 Task: Find a house in Arlington, United States, for one guest from August 15 to August 20, with a price range of ₹5000 to ₹10000, 1 bedroom, 1 bed, 1 bathroom, and self check-in option.
Action: Mouse moved to (499, 106)
Screenshot: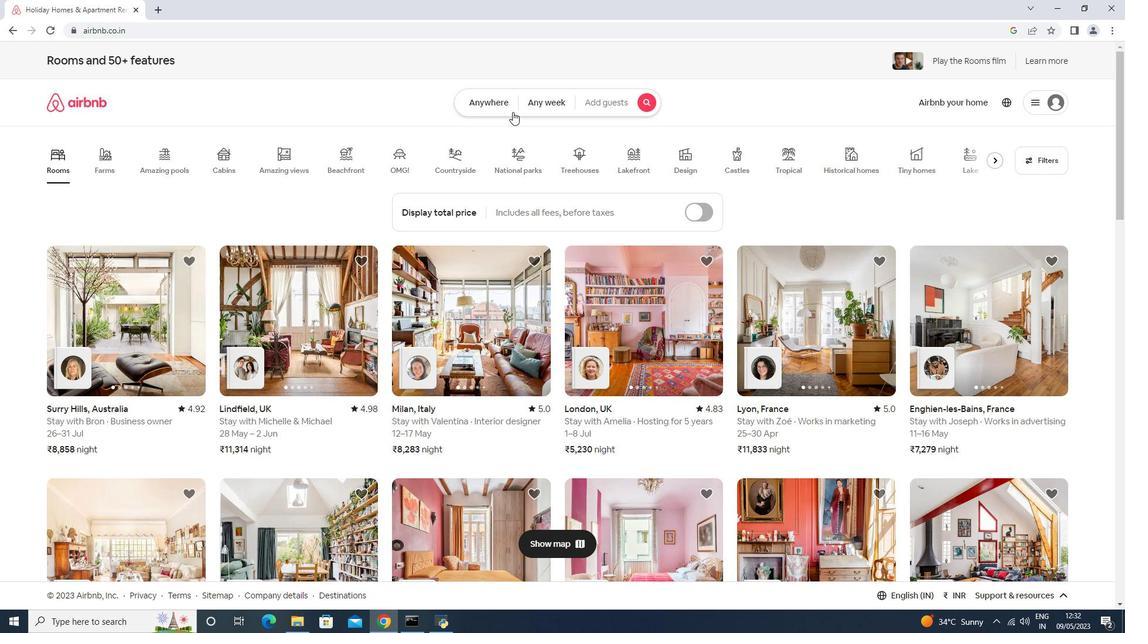 
Action: Mouse pressed left at (499, 106)
Screenshot: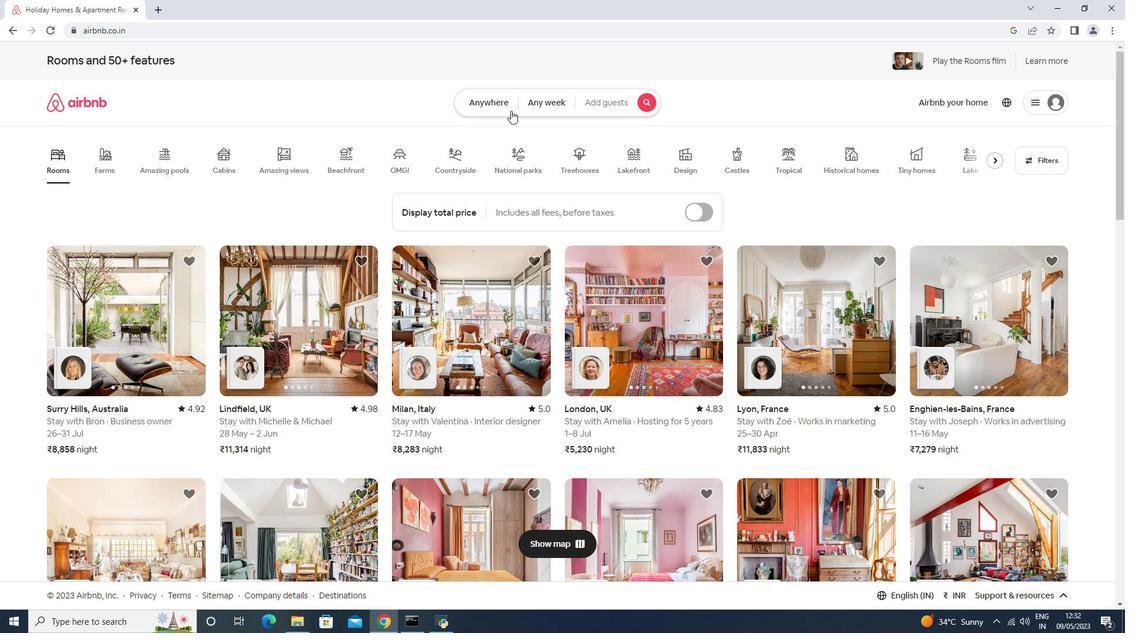 
Action: Mouse moved to (474, 153)
Screenshot: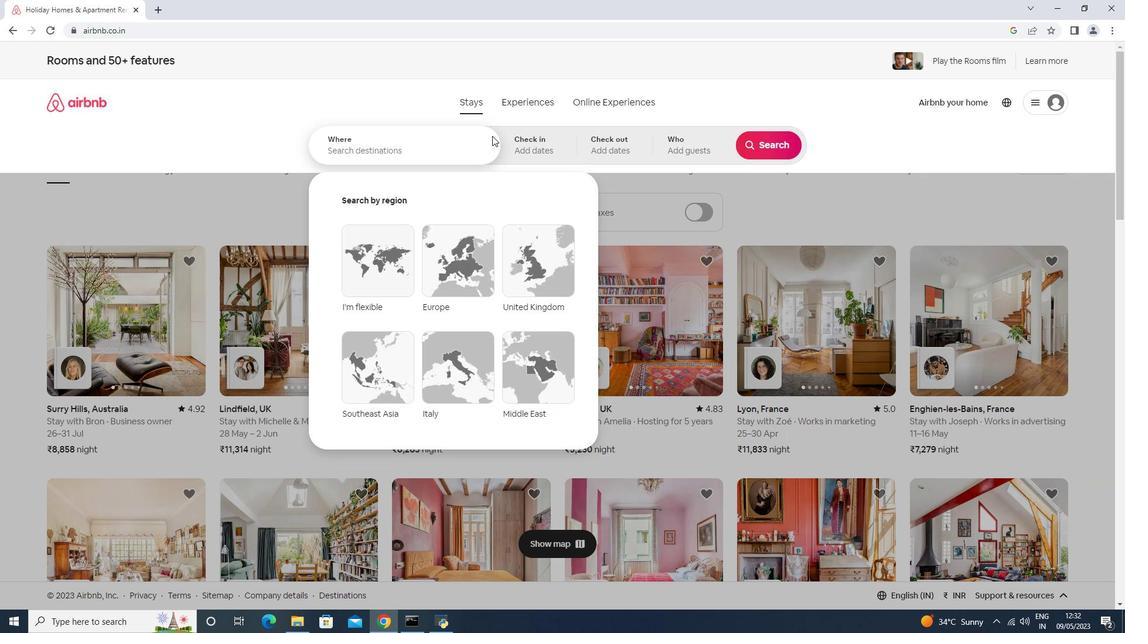 
Action: Mouse pressed left at (474, 153)
Screenshot: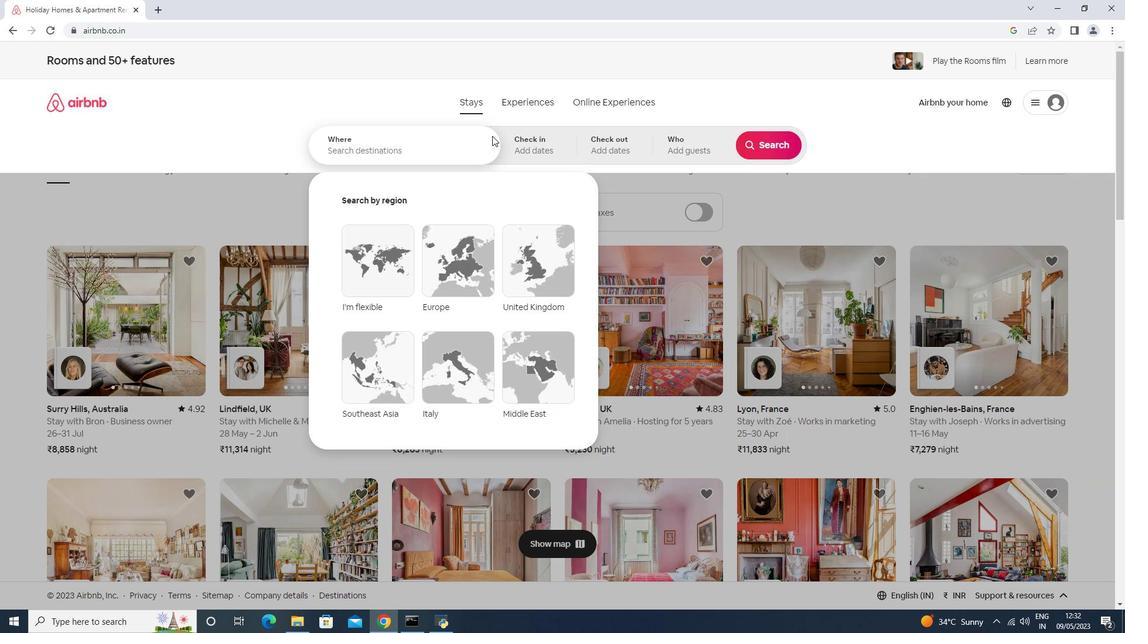 
Action: Mouse moved to (473, 153)
Screenshot: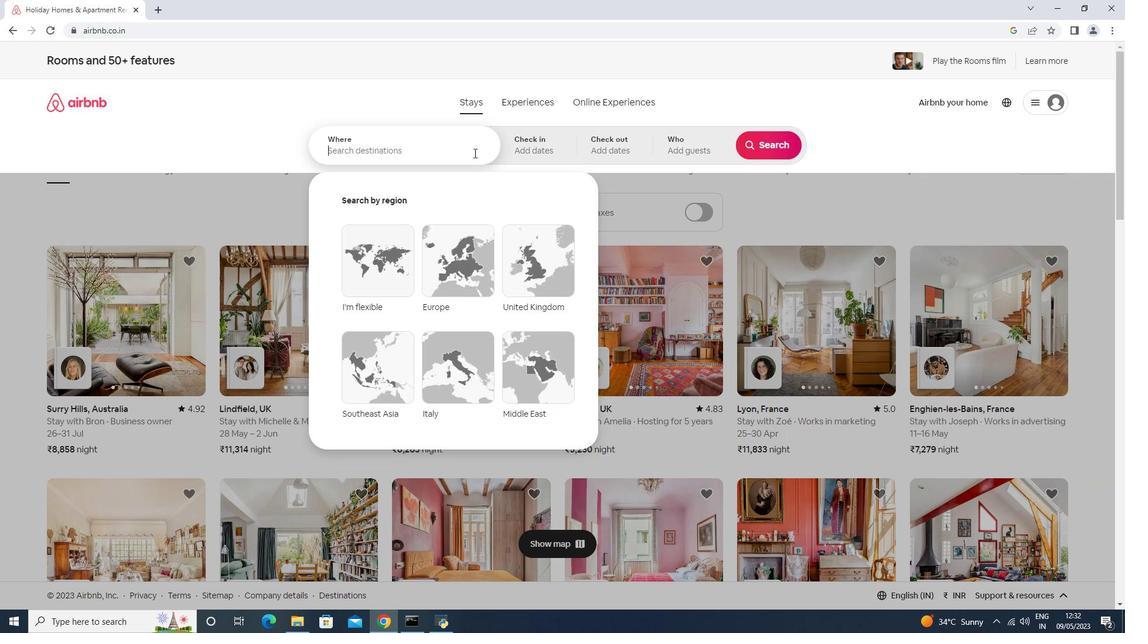 
Action: Key pressed <Key.shift>Arlington,<Key.space><Key.shift>United<Key.space><Key.shift>States<Key.enter>
Screenshot: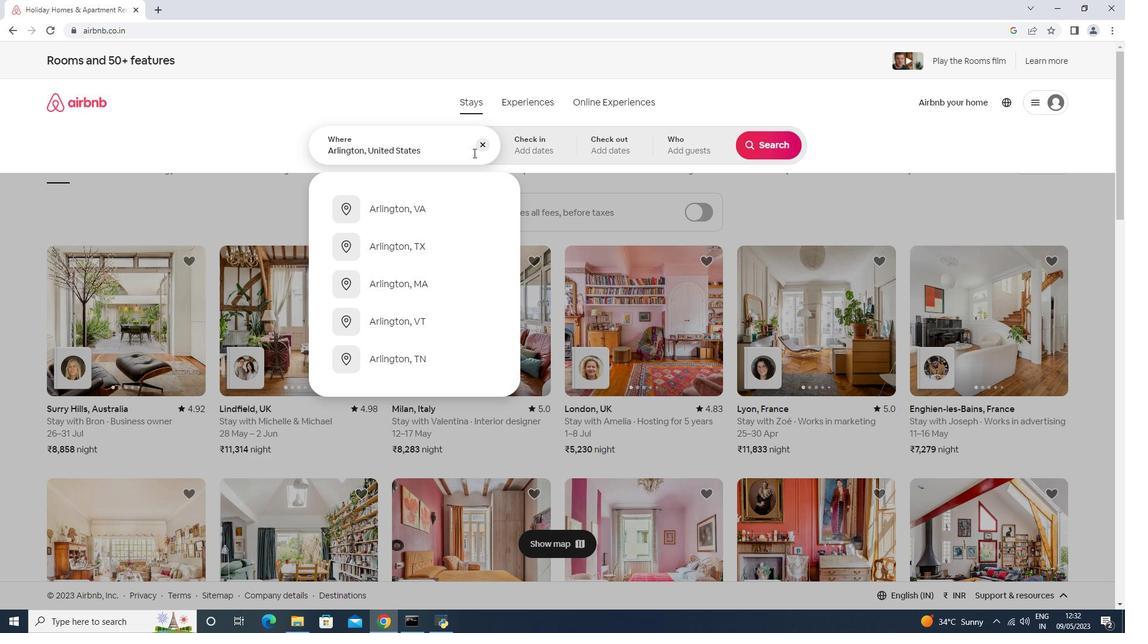 
Action: Mouse moved to (761, 240)
Screenshot: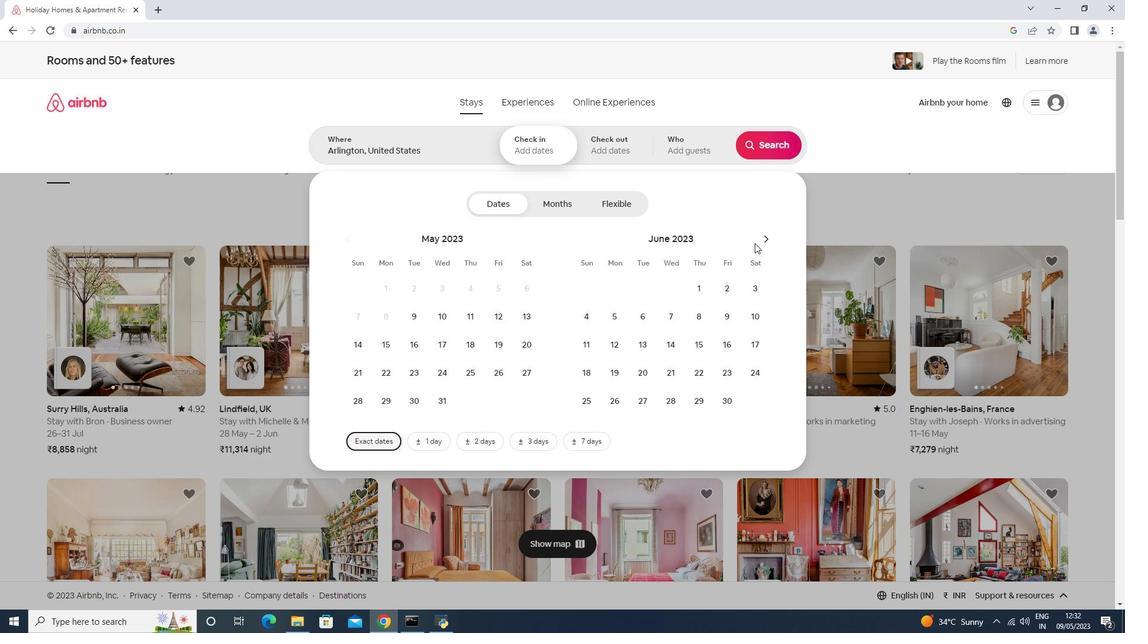 
Action: Mouse pressed left at (761, 240)
Screenshot: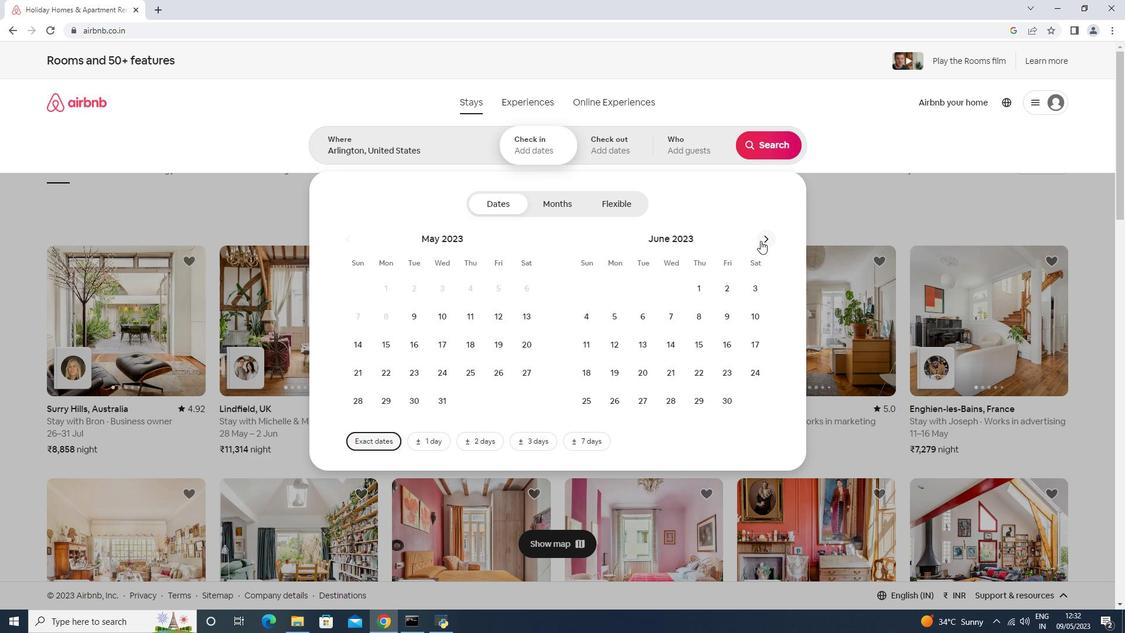 
Action: Mouse pressed left at (761, 240)
Screenshot: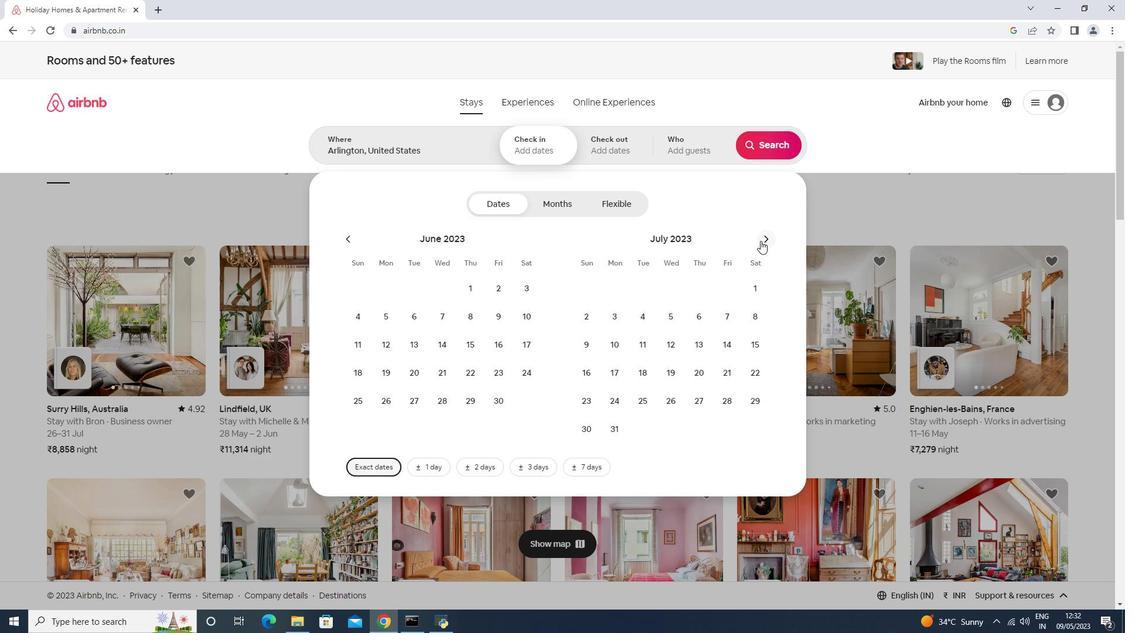 
Action: Mouse moved to (649, 347)
Screenshot: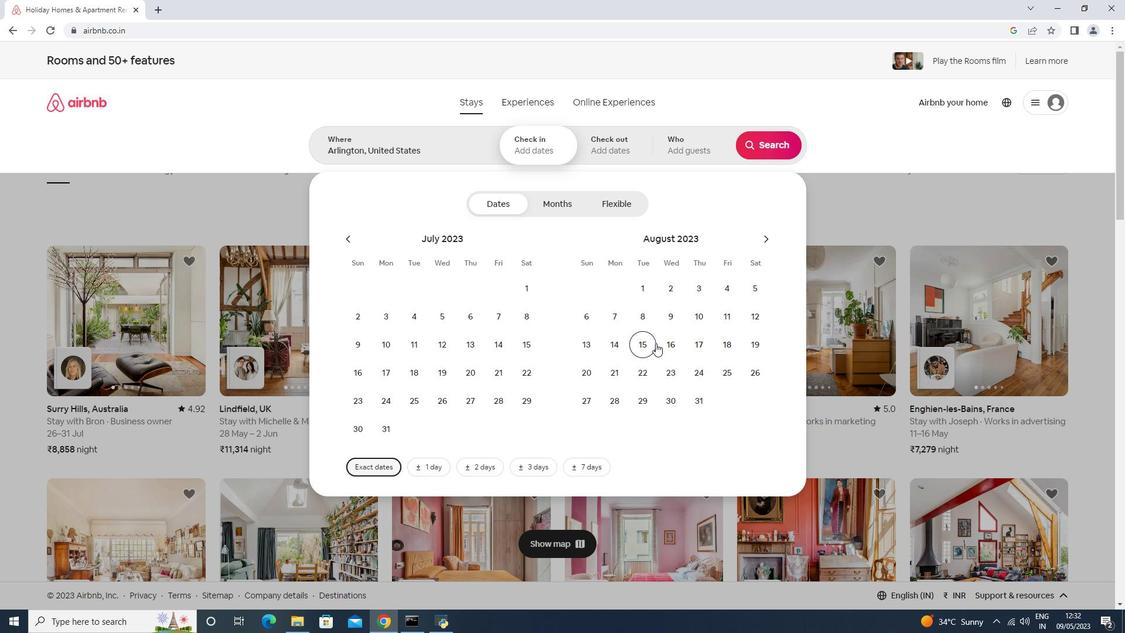
Action: Mouse pressed left at (649, 347)
Screenshot: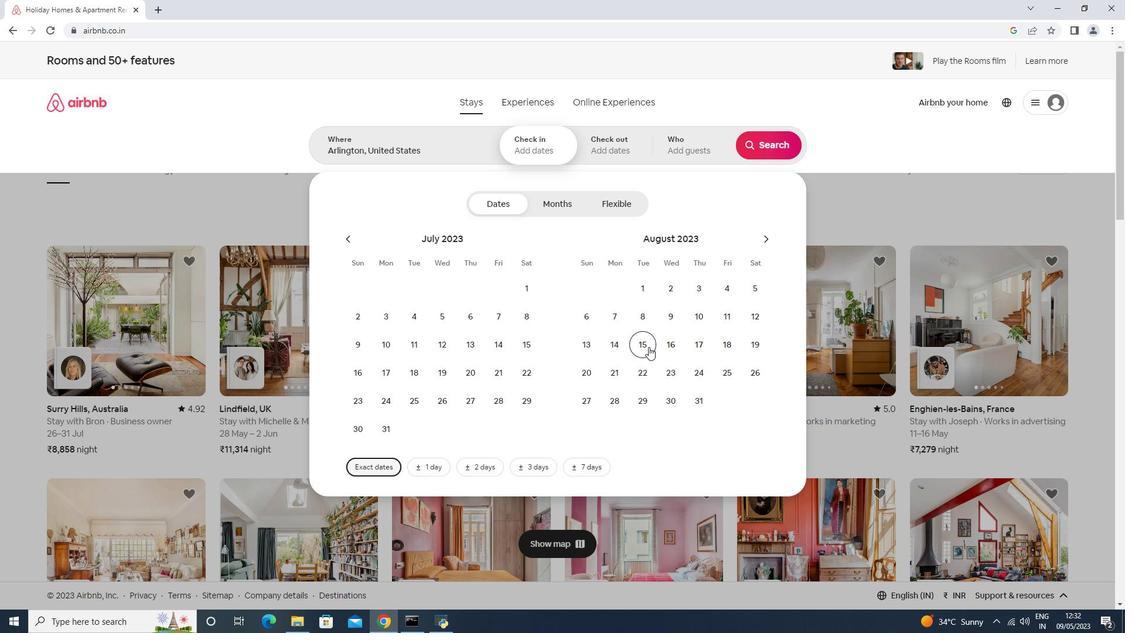 
Action: Mouse moved to (589, 370)
Screenshot: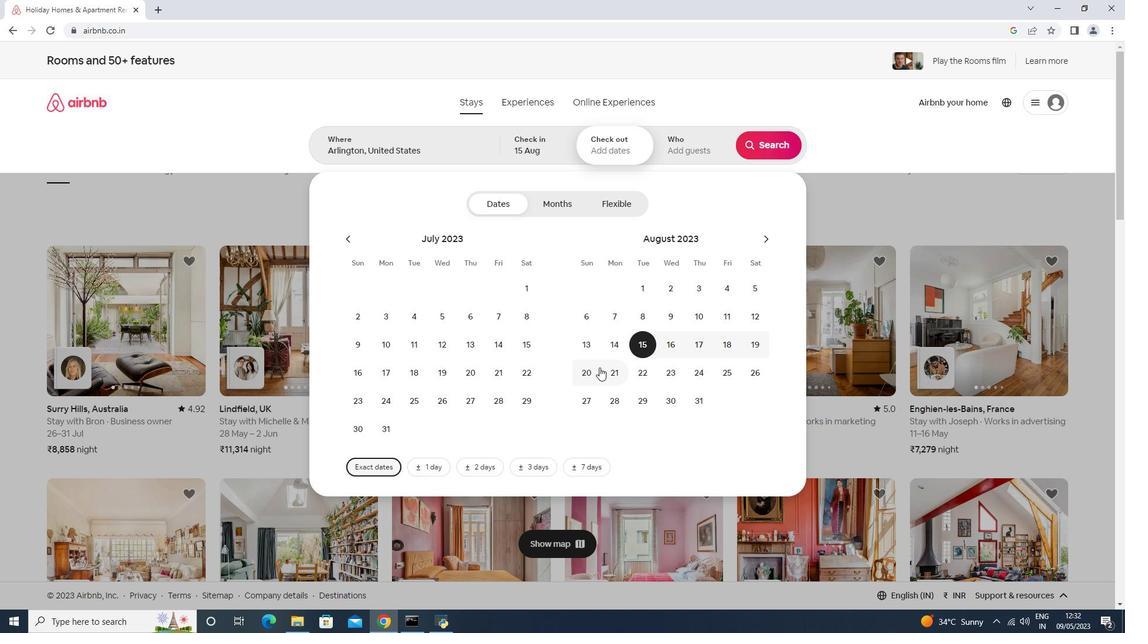 
Action: Mouse pressed left at (589, 370)
Screenshot: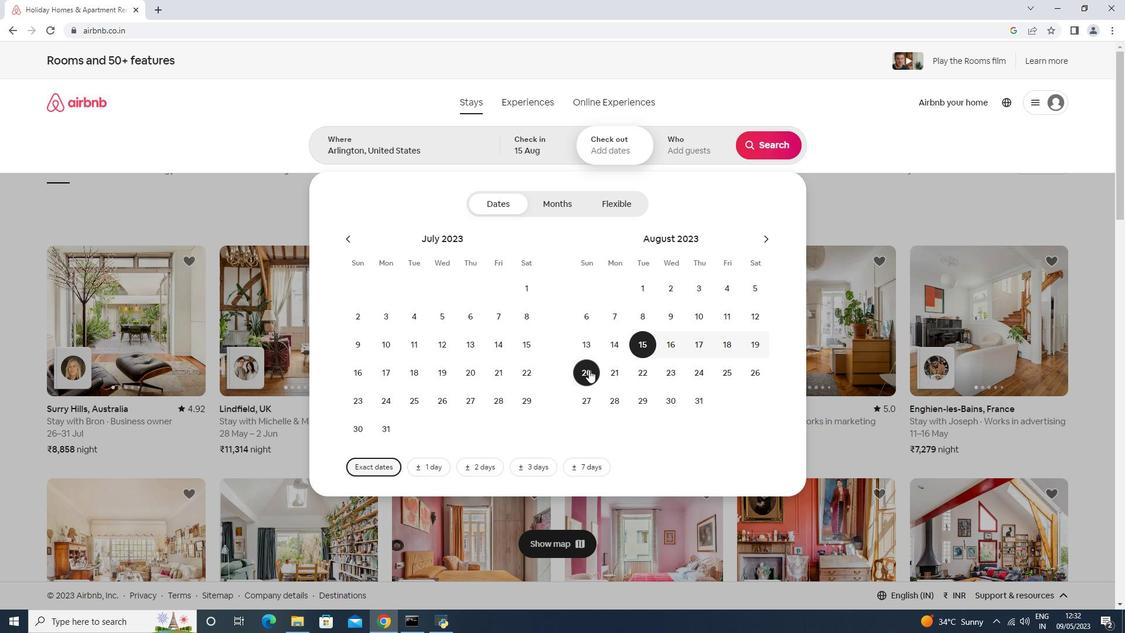 
Action: Mouse moved to (683, 135)
Screenshot: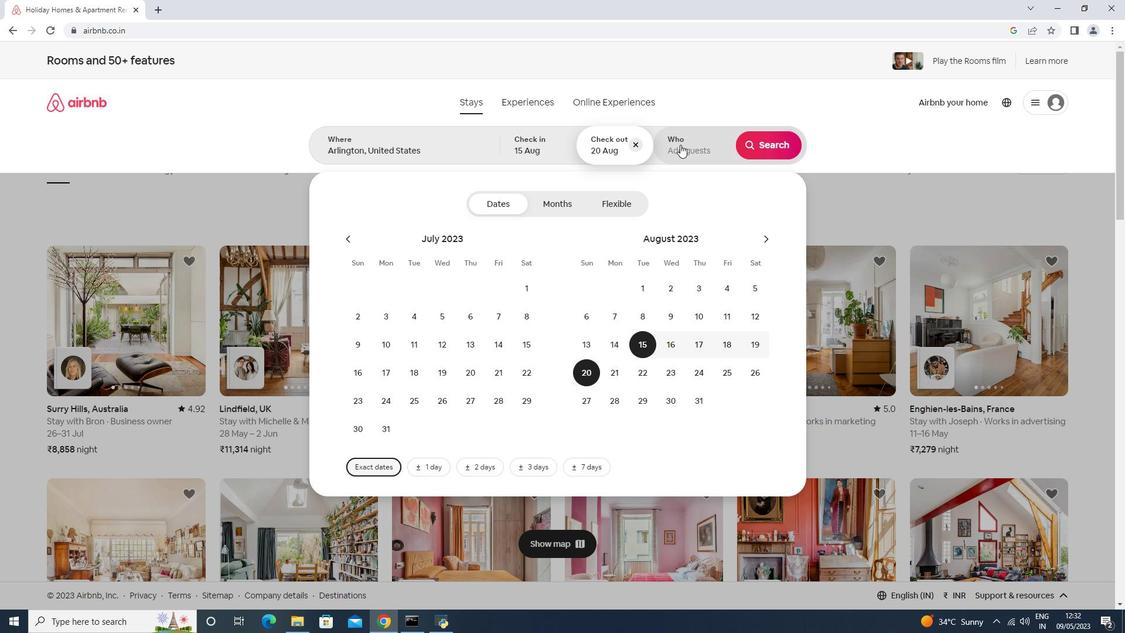 
Action: Mouse pressed left at (683, 135)
Screenshot: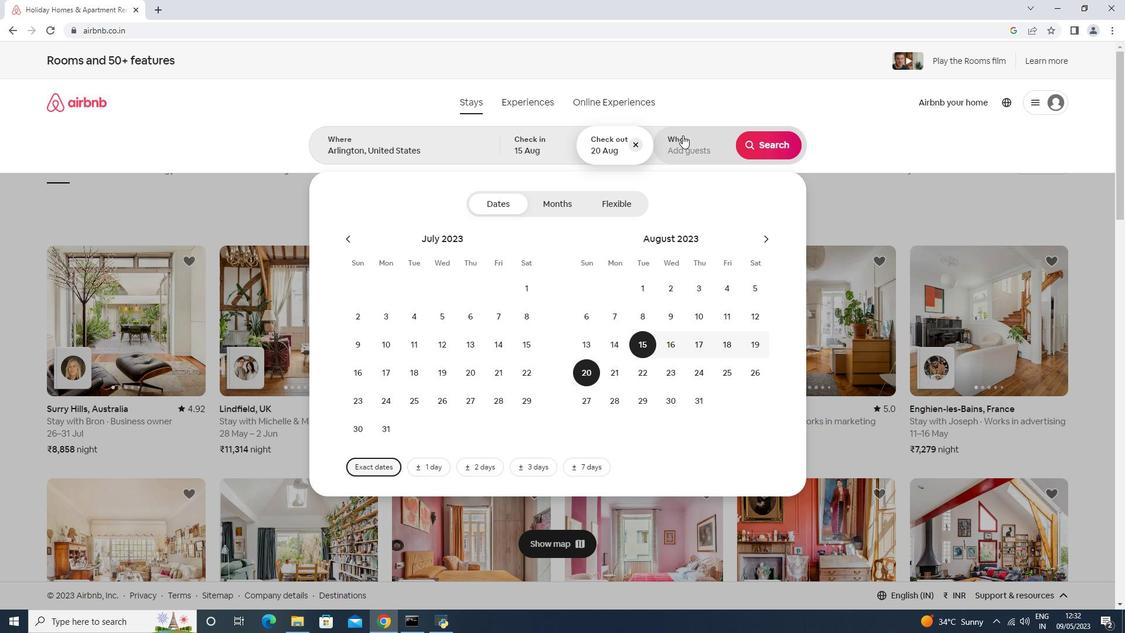 
Action: Mouse moved to (779, 209)
Screenshot: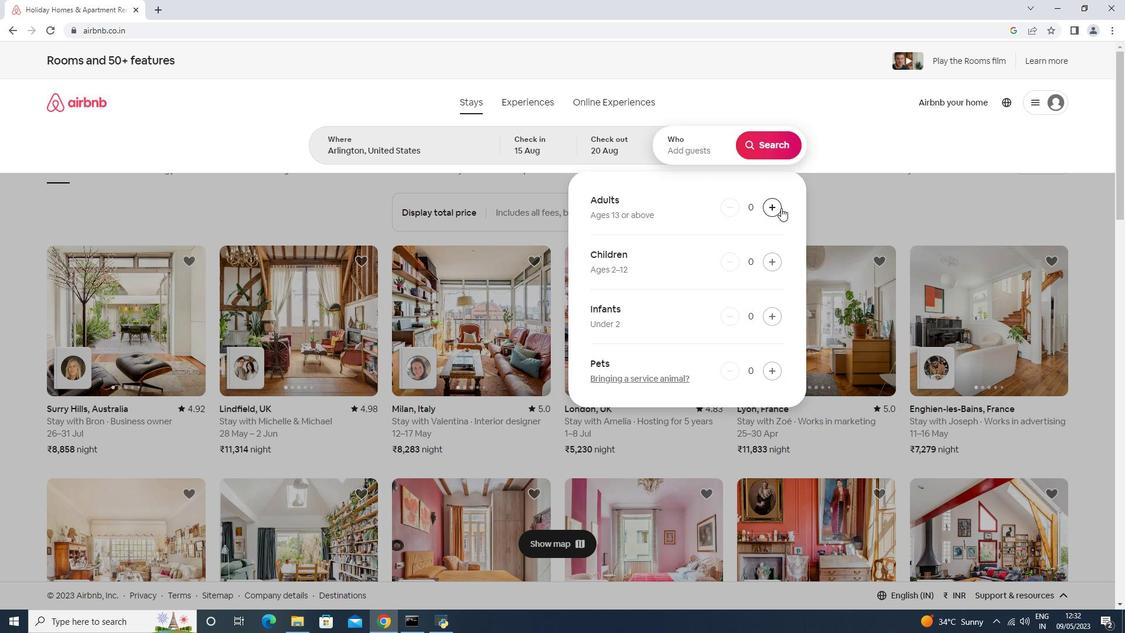 
Action: Mouse pressed left at (779, 209)
Screenshot: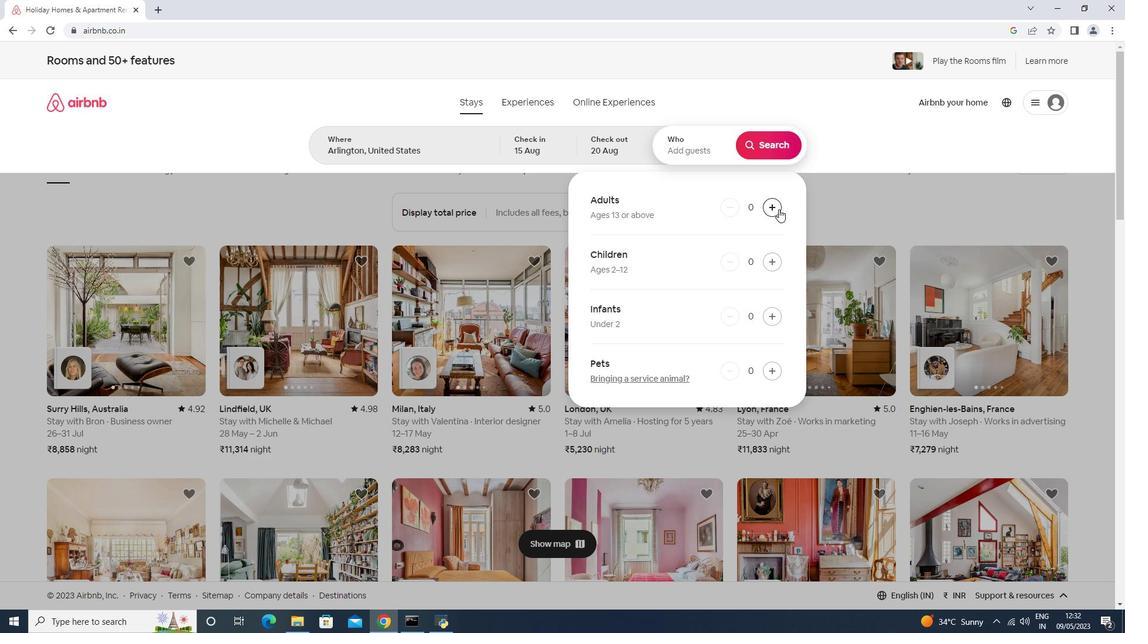 
Action: Mouse moved to (776, 153)
Screenshot: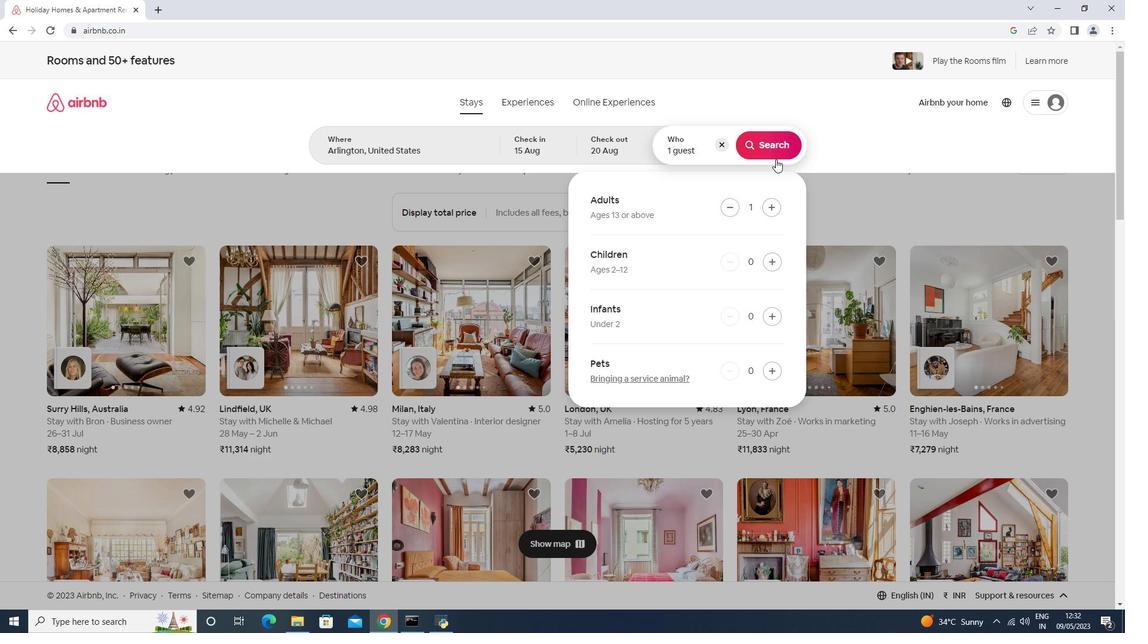 
Action: Mouse pressed left at (776, 153)
Screenshot: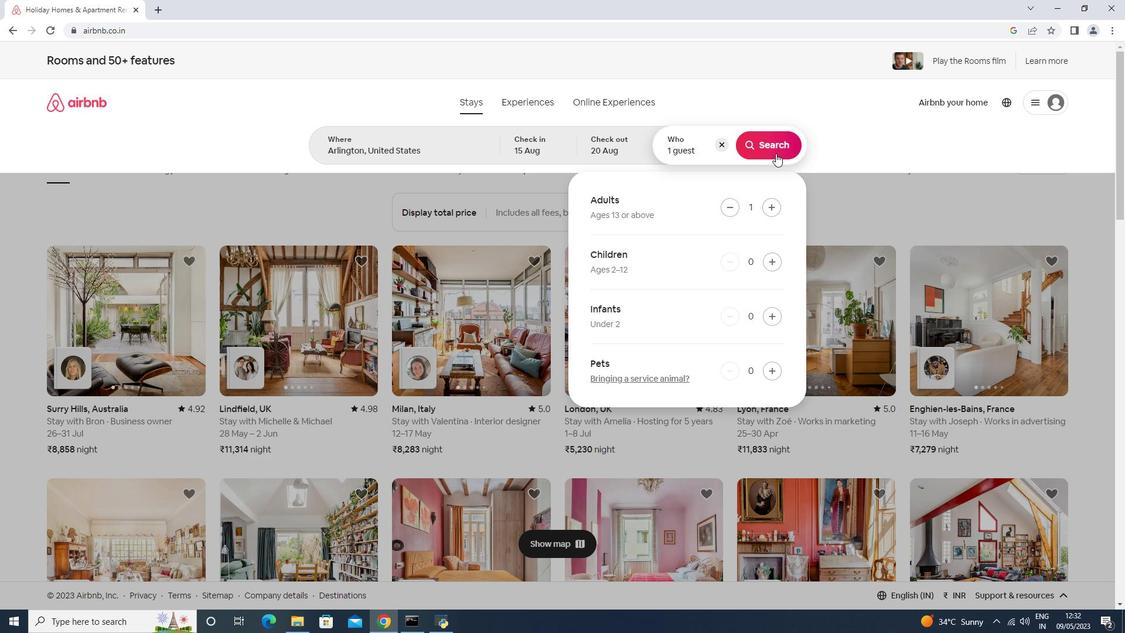 
Action: Mouse moved to (1084, 109)
Screenshot: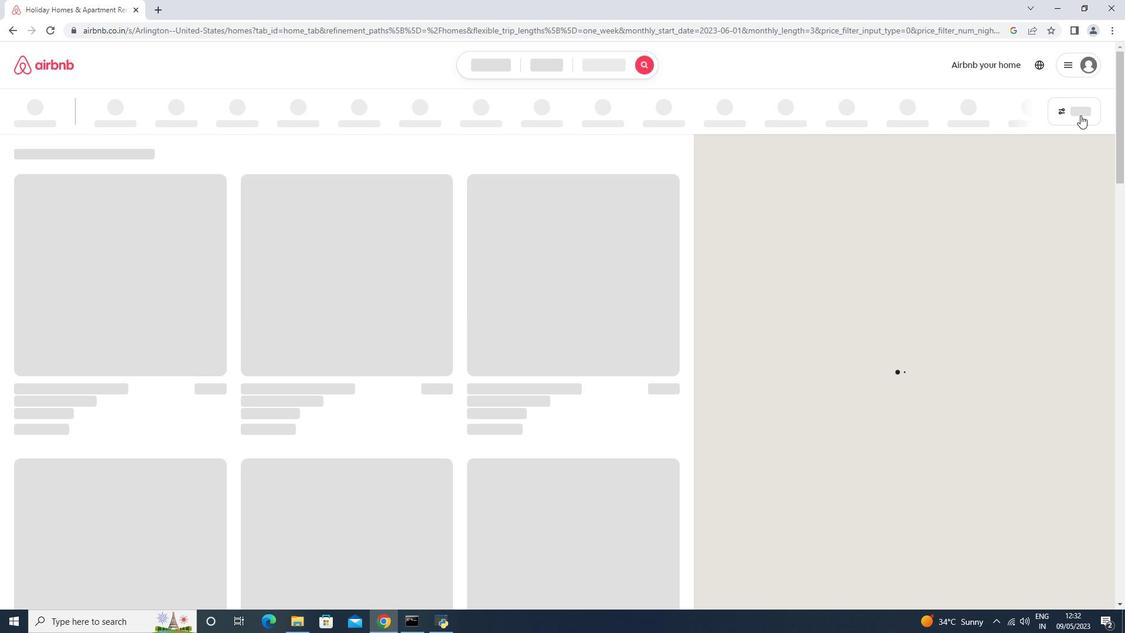 
Action: Mouse pressed left at (1084, 109)
Screenshot: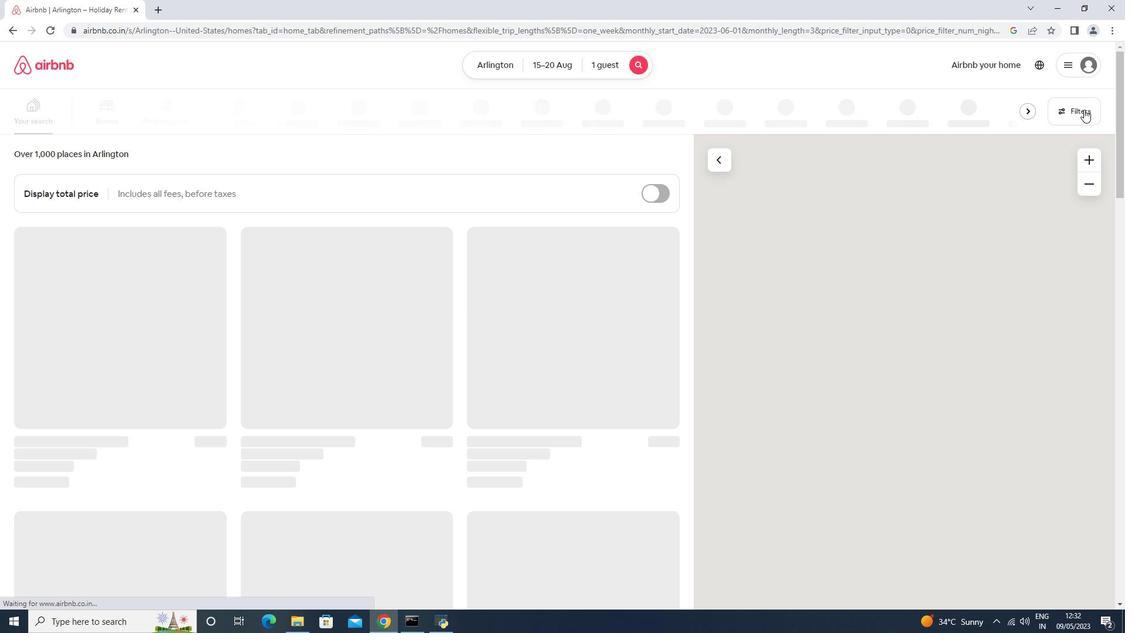 
Action: Mouse moved to (477, 391)
Screenshot: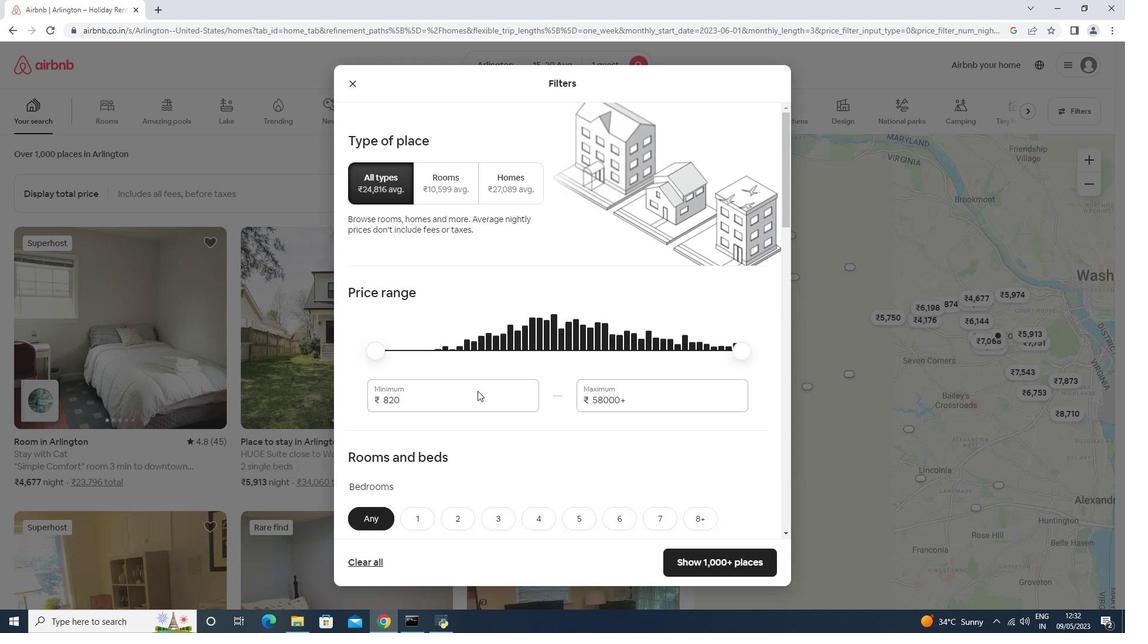 
Action: Mouse pressed left at (477, 391)
Screenshot: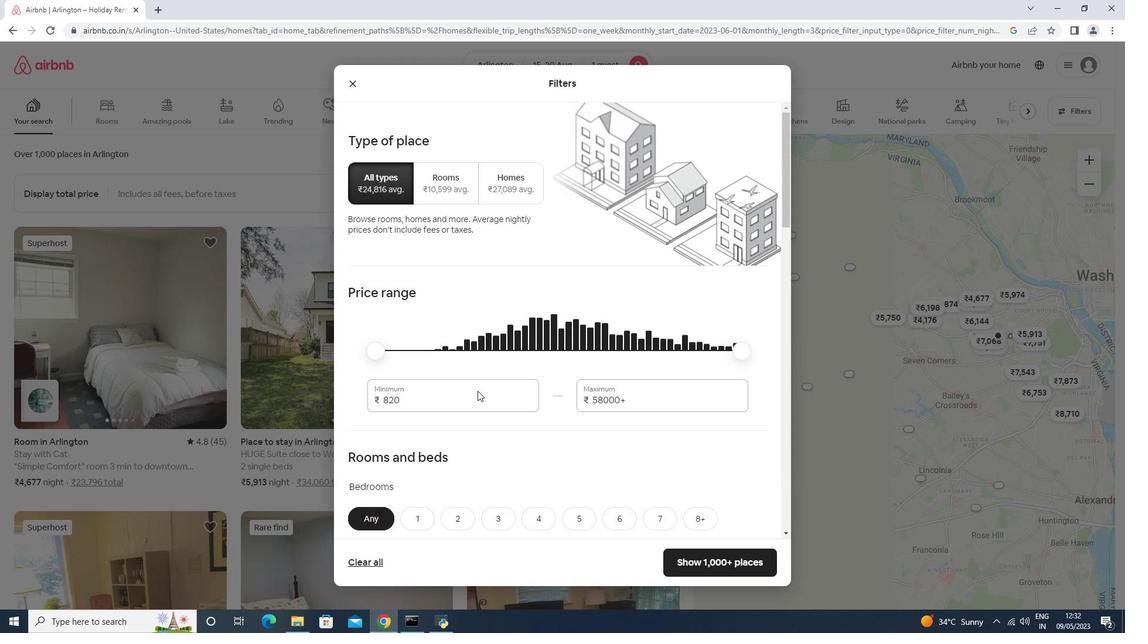 
Action: Mouse moved to (470, 388)
Screenshot: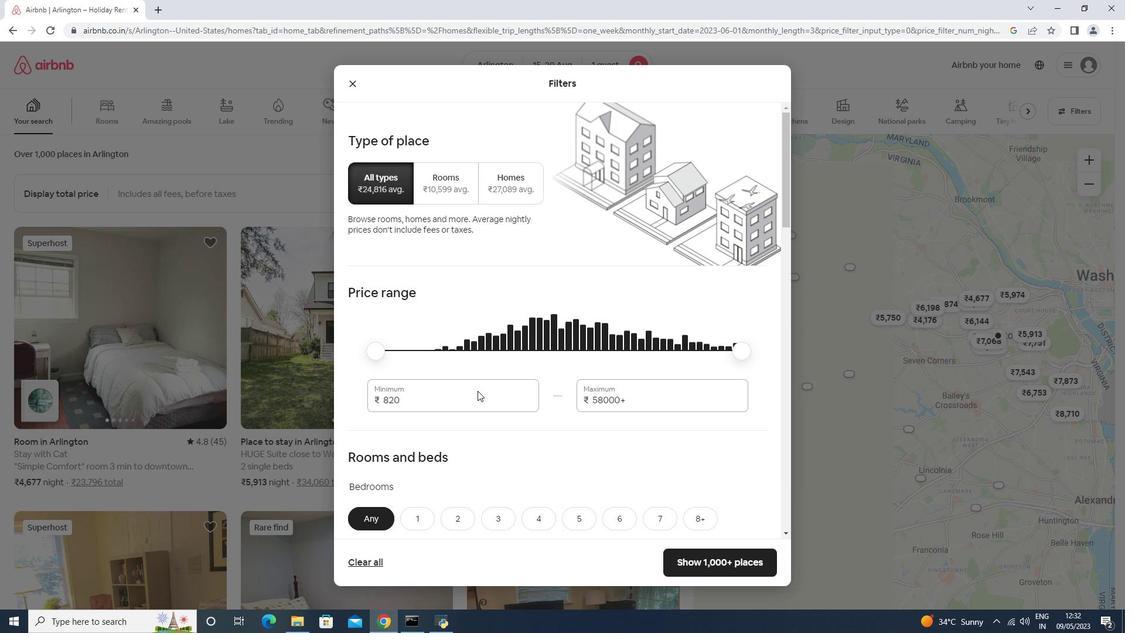 
Action: Key pressed <Key.backspace><Key.backspace><Key.backspace><Key.backspace>500<Key.tab>10000
Screenshot: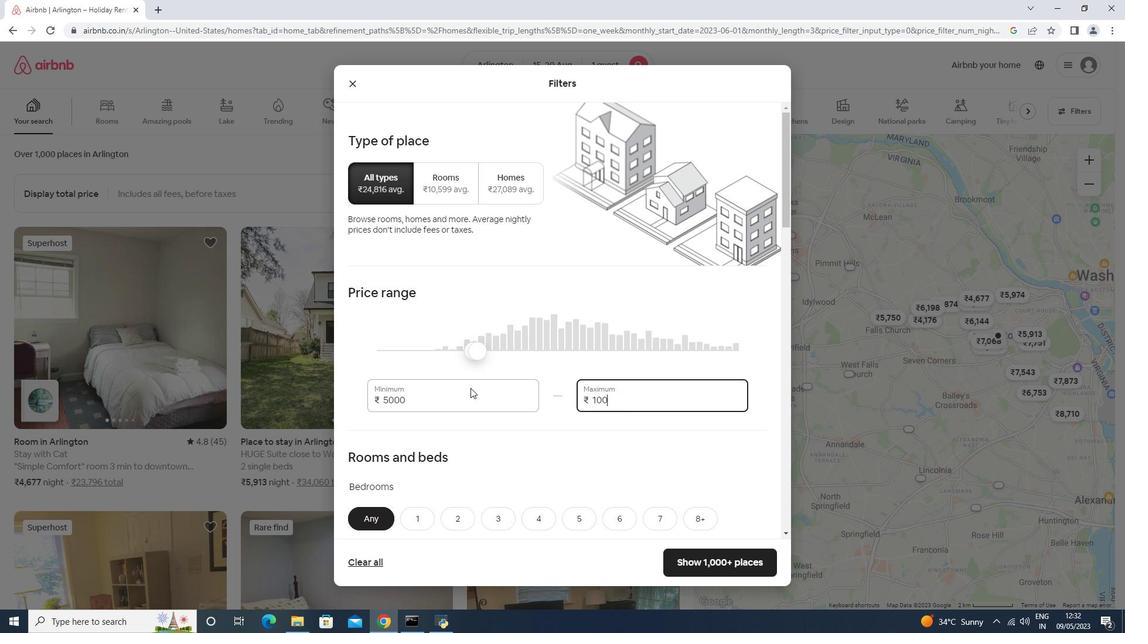 
Action: Mouse moved to (510, 398)
Screenshot: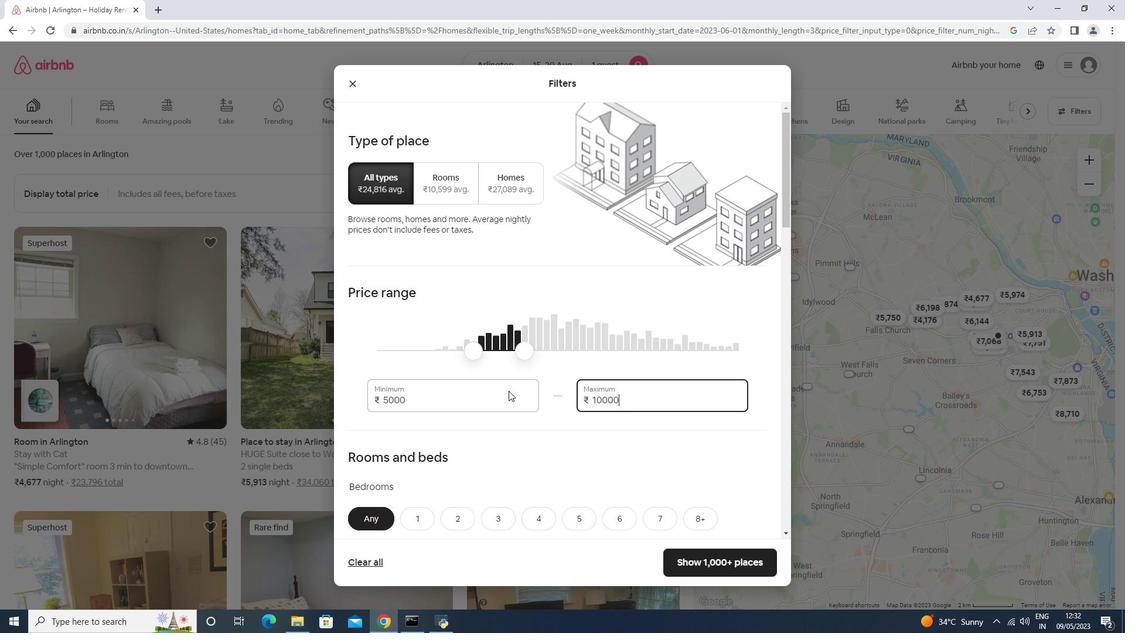 
Action: Mouse scrolled (509, 396) with delta (0, 0)
Screenshot: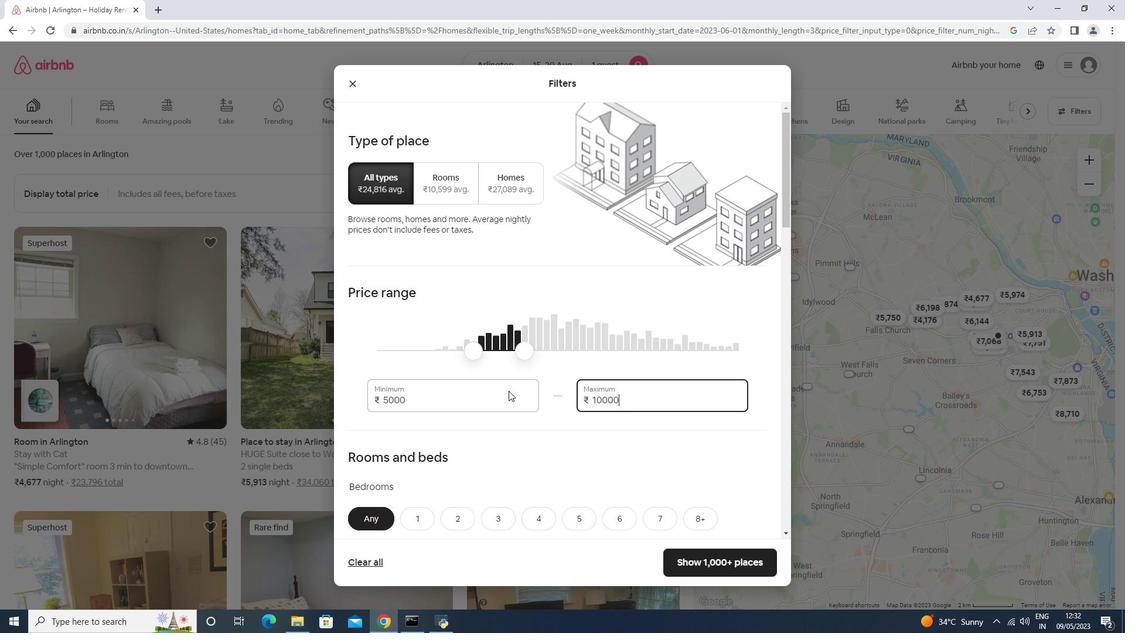 
Action: Mouse moved to (510, 398)
Screenshot: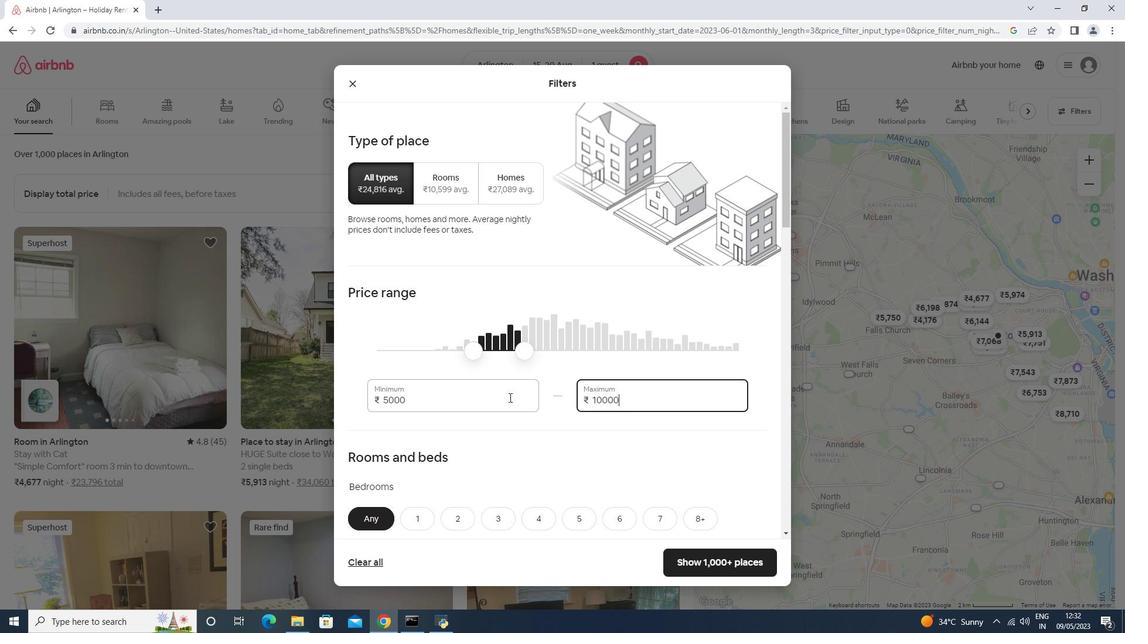 
Action: Mouse scrolled (510, 397) with delta (0, 0)
Screenshot: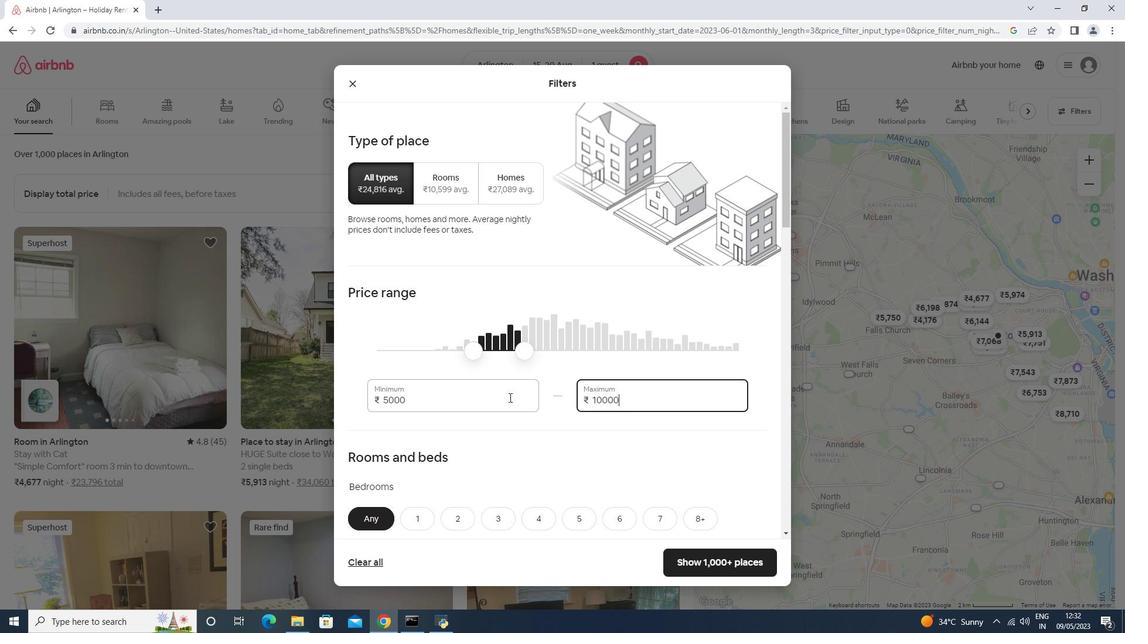 
Action: Mouse moved to (510, 399)
Screenshot: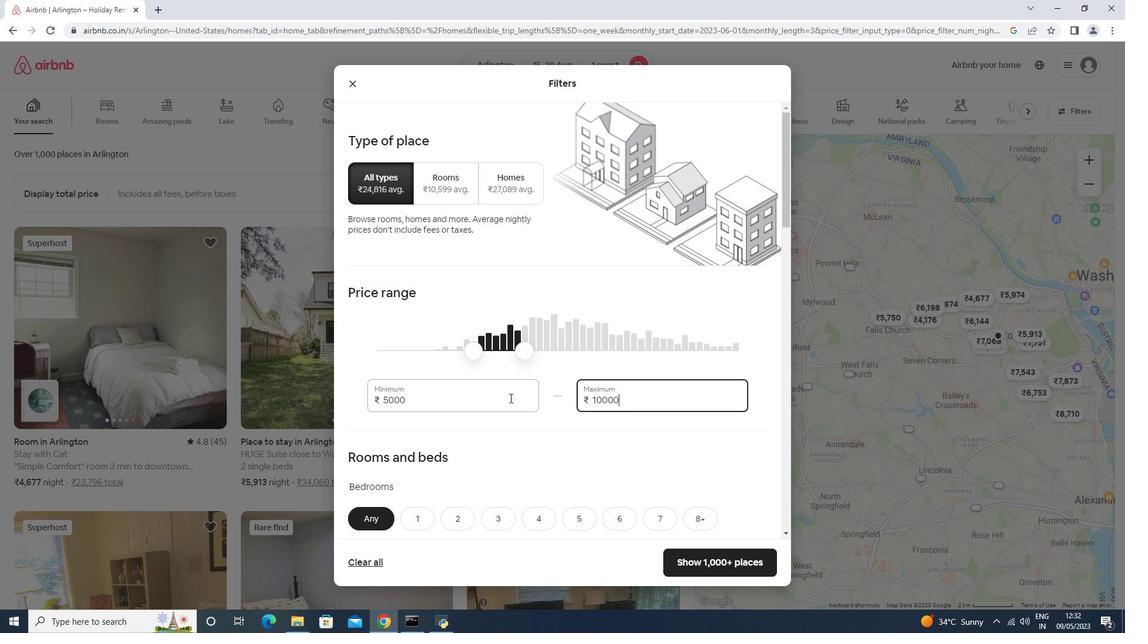 
Action: Mouse scrolled (510, 398) with delta (0, 0)
Screenshot: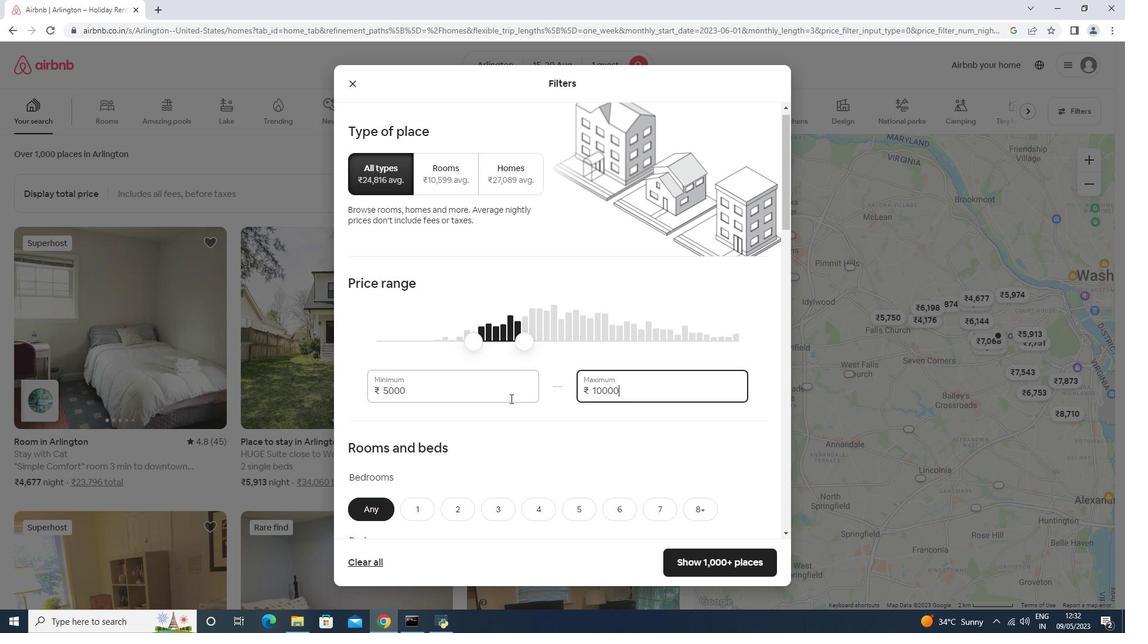 
Action: Mouse moved to (414, 345)
Screenshot: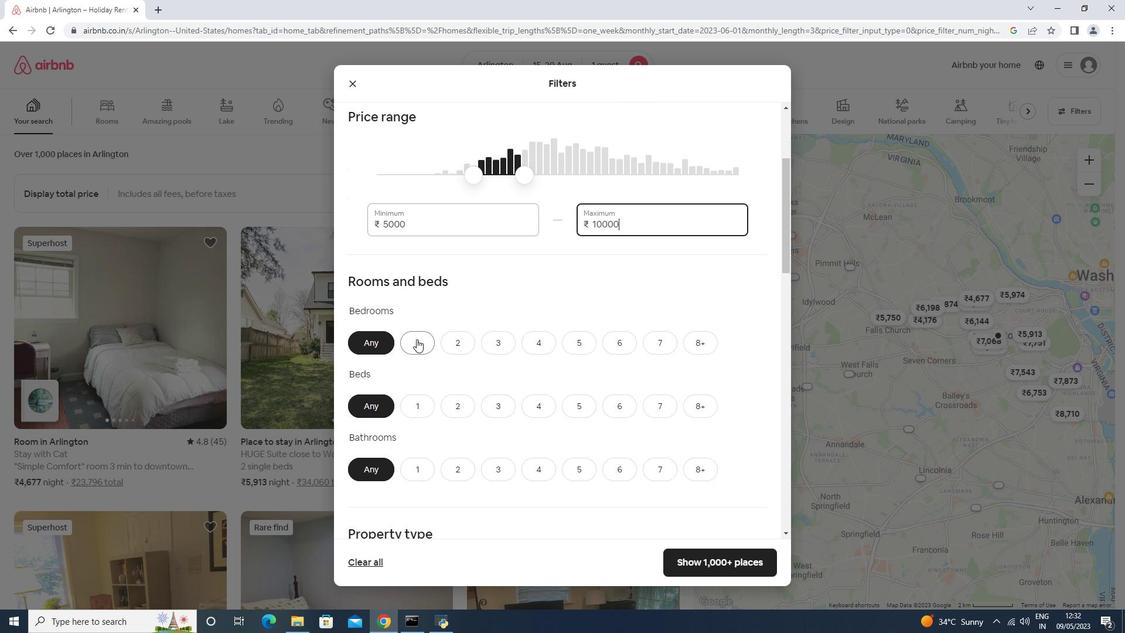 
Action: Mouse pressed left at (414, 345)
Screenshot: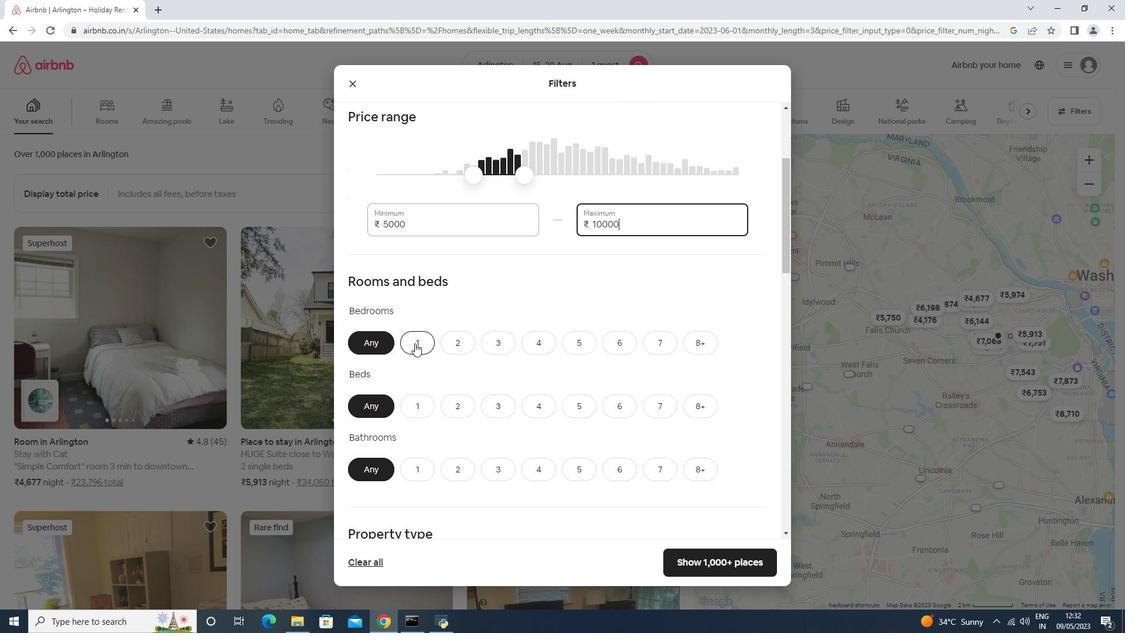 
Action: Mouse moved to (428, 406)
Screenshot: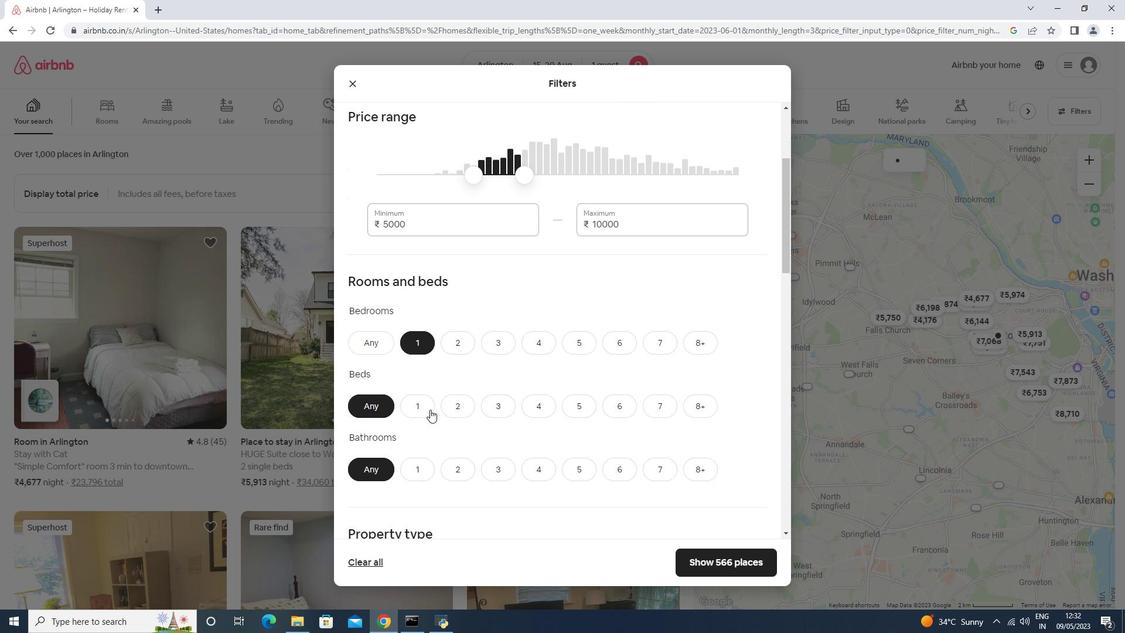 
Action: Mouse pressed left at (428, 406)
Screenshot: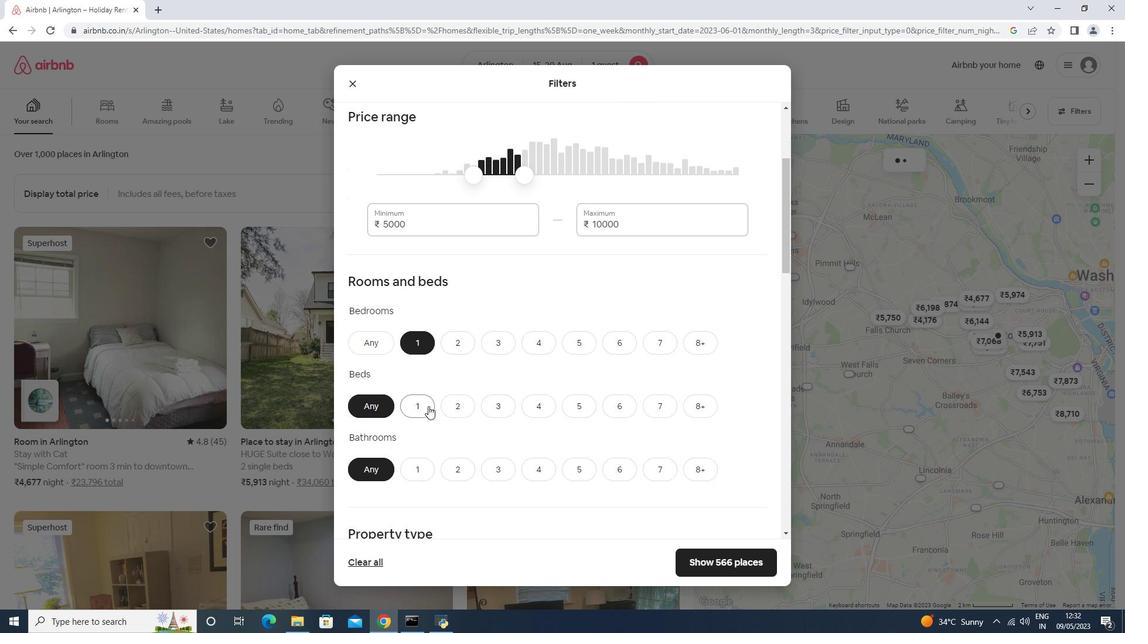 
Action: Mouse moved to (428, 405)
Screenshot: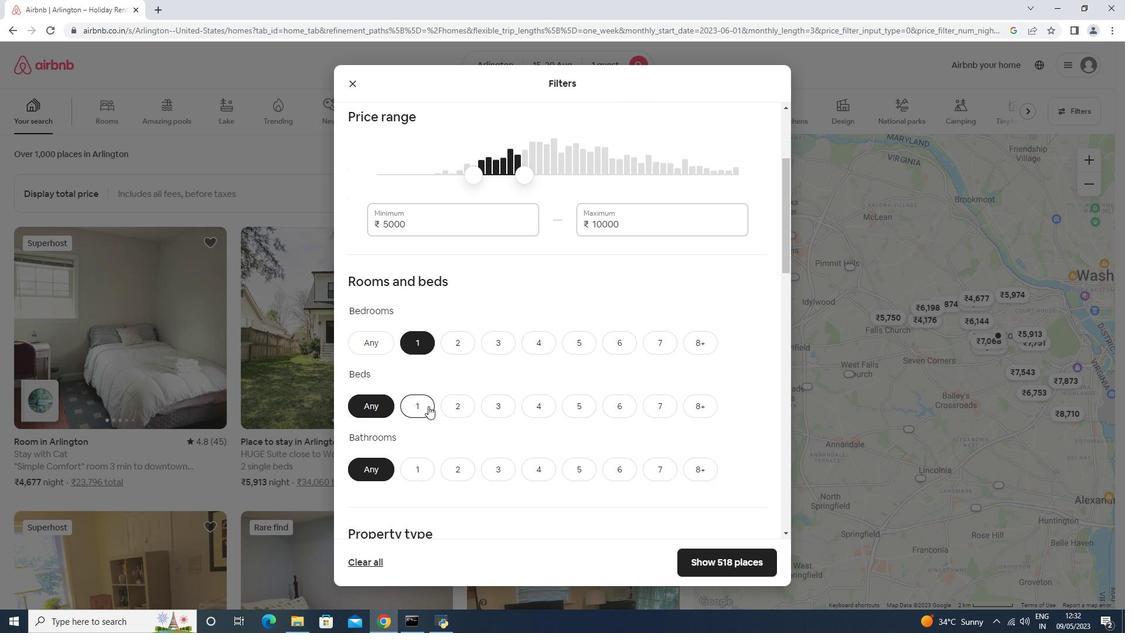 
Action: Mouse scrolled (428, 405) with delta (0, 0)
Screenshot: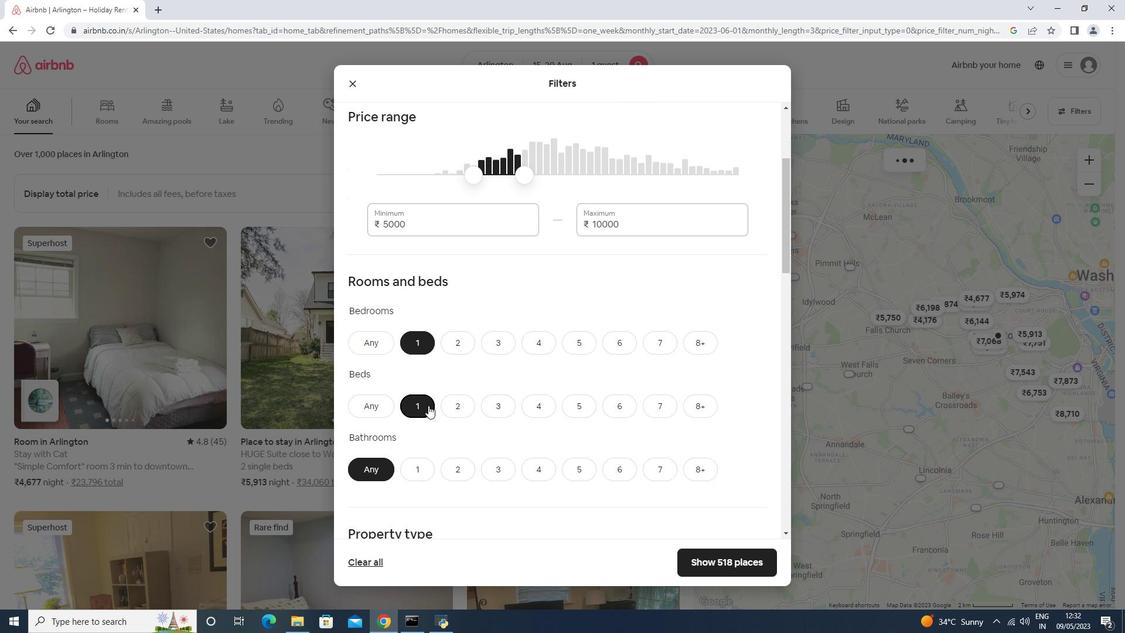 
Action: Mouse scrolled (428, 405) with delta (0, 0)
Screenshot: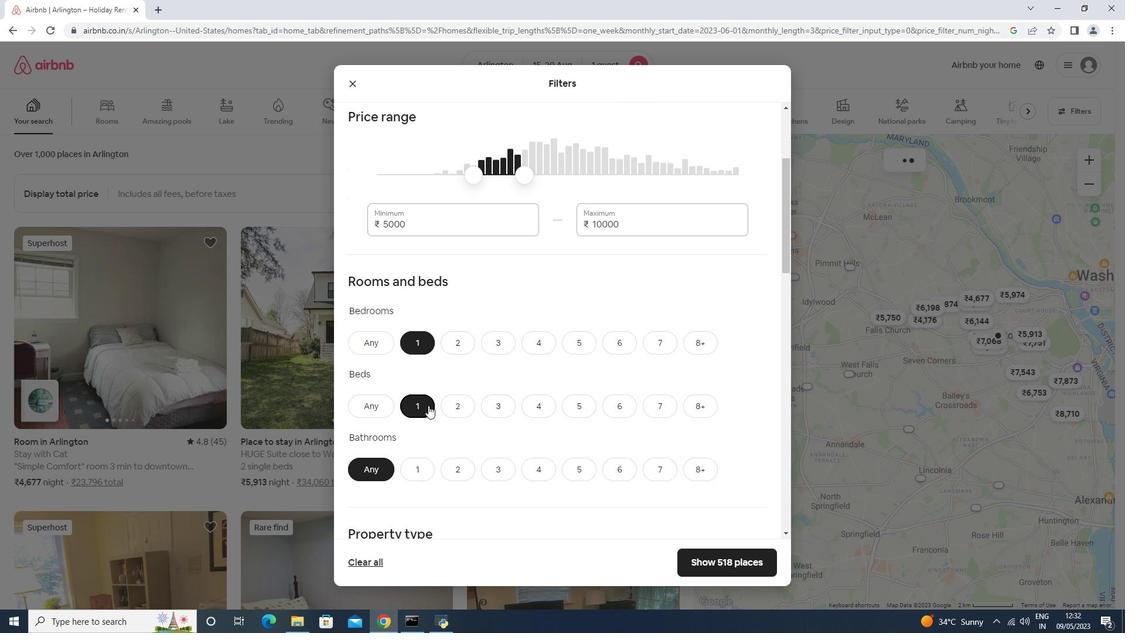 
Action: Mouse moved to (423, 358)
Screenshot: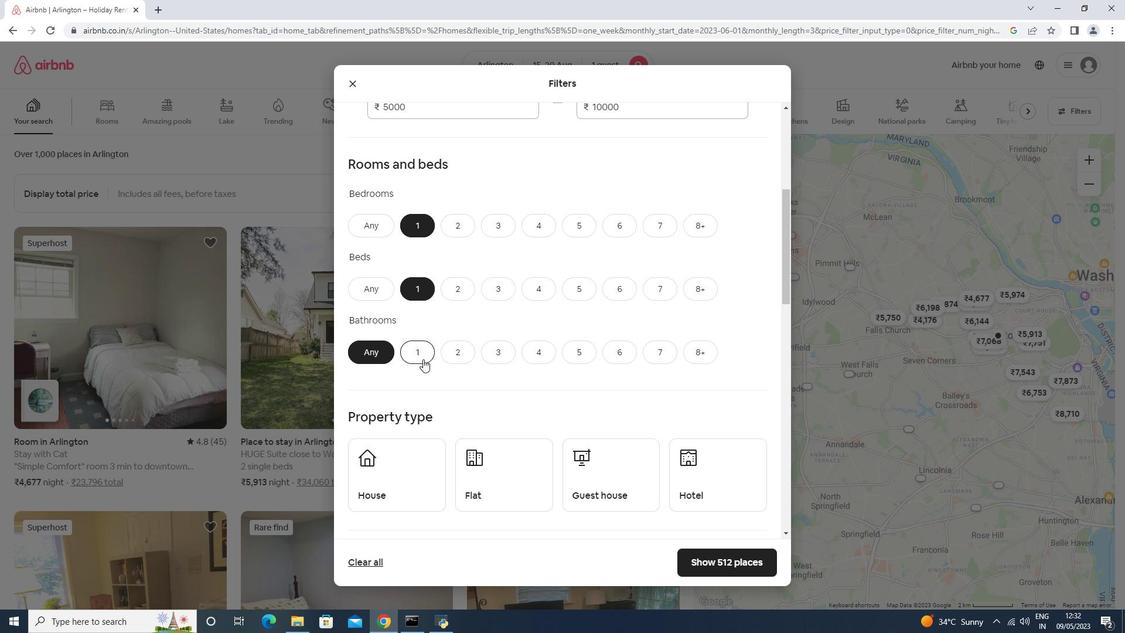 
Action: Mouse pressed left at (423, 358)
Screenshot: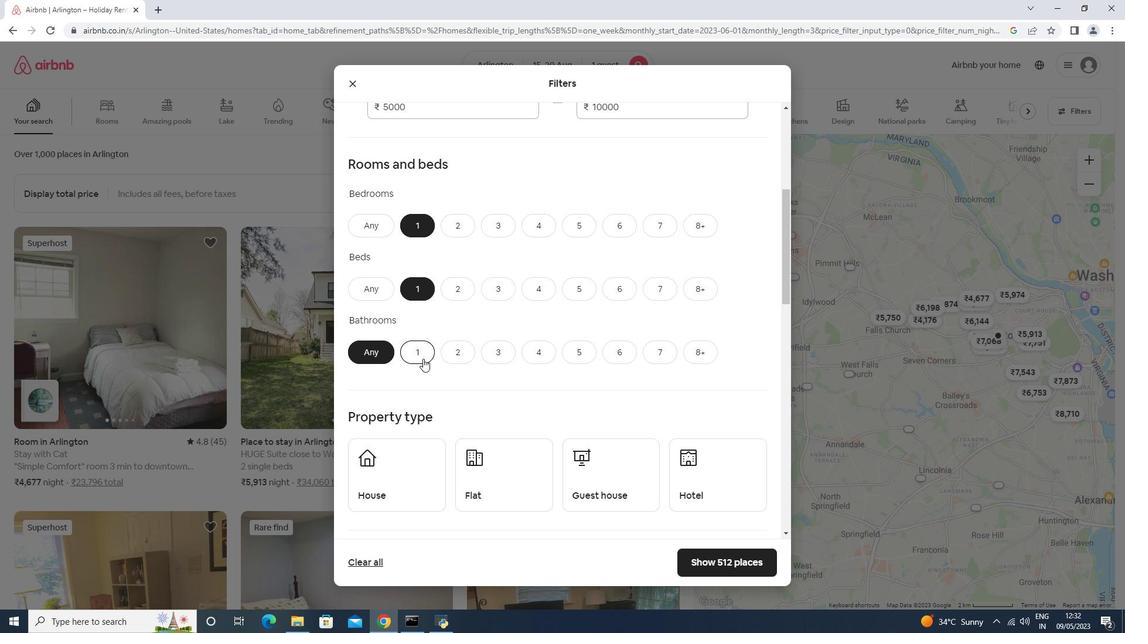 
Action: Mouse moved to (414, 469)
Screenshot: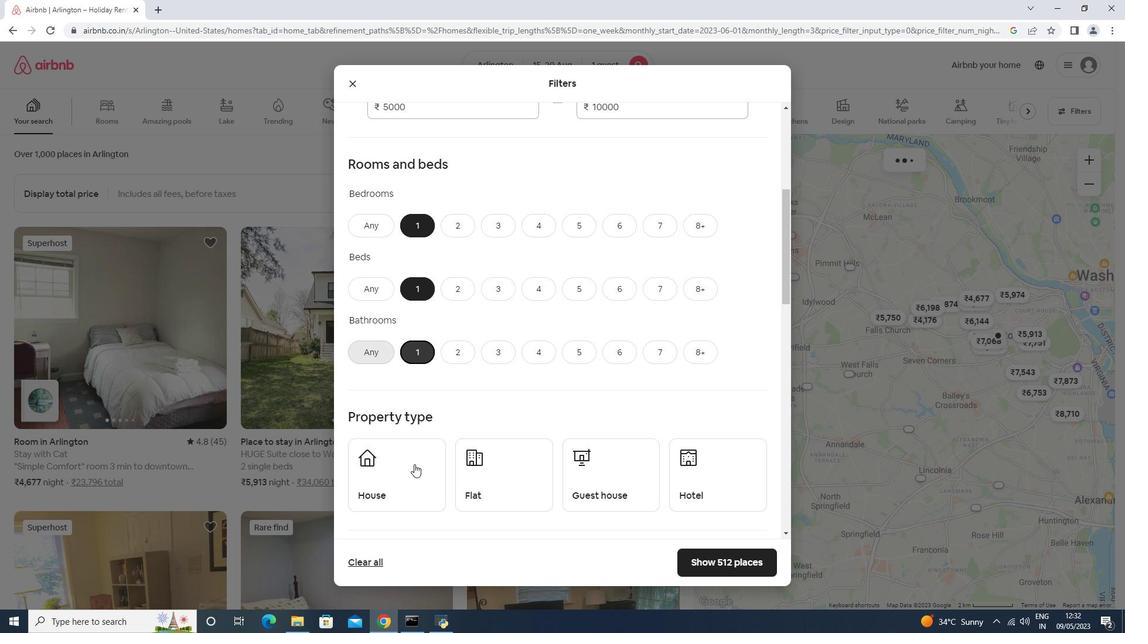 
Action: Mouse pressed left at (414, 469)
Screenshot: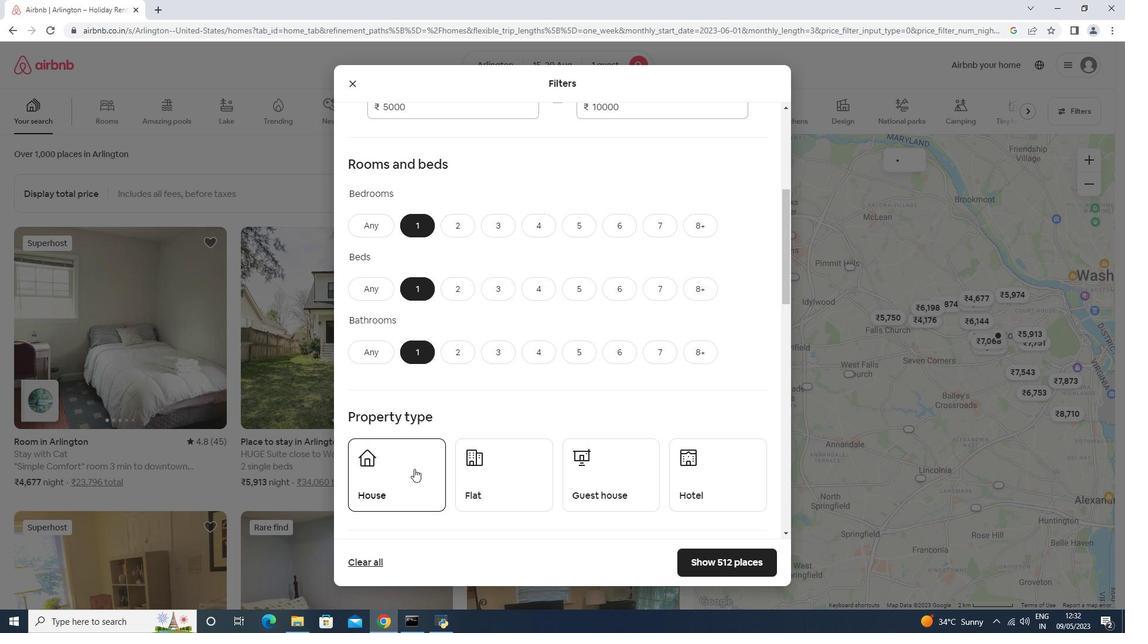 
Action: Mouse moved to (516, 487)
Screenshot: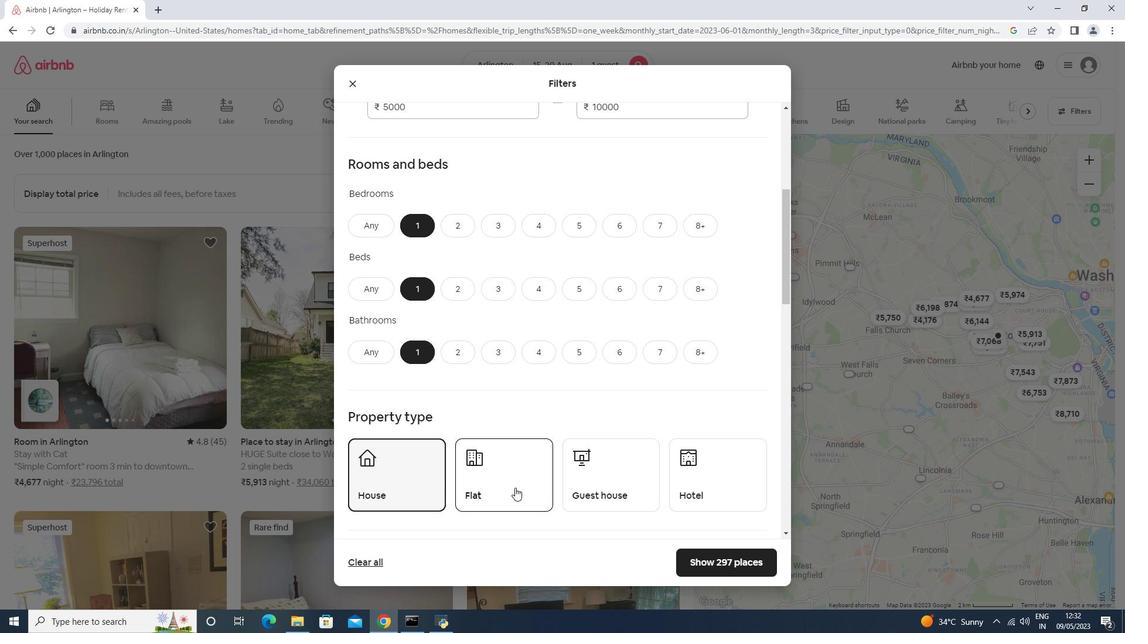 
Action: Mouse pressed left at (516, 487)
Screenshot: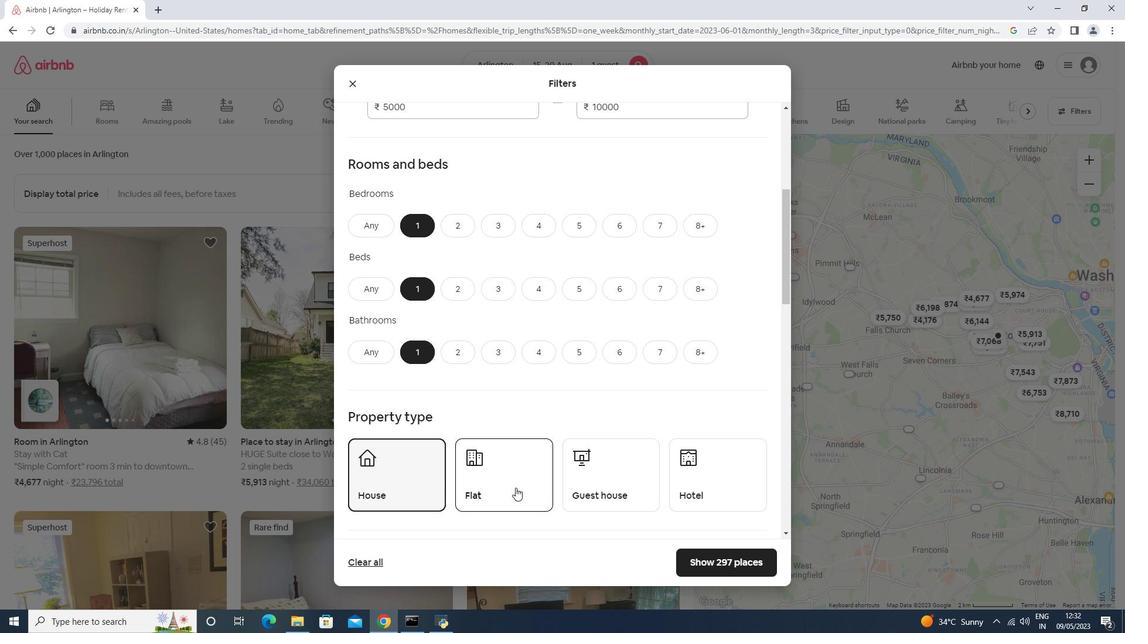 
Action: Mouse moved to (601, 493)
Screenshot: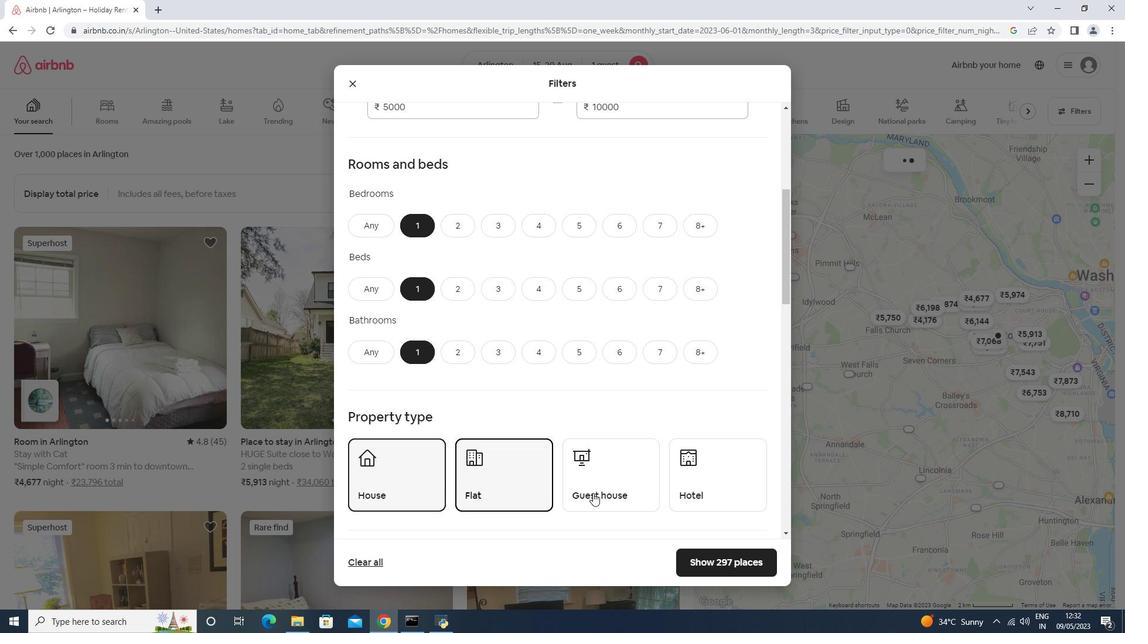 
Action: Mouse pressed left at (601, 493)
Screenshot: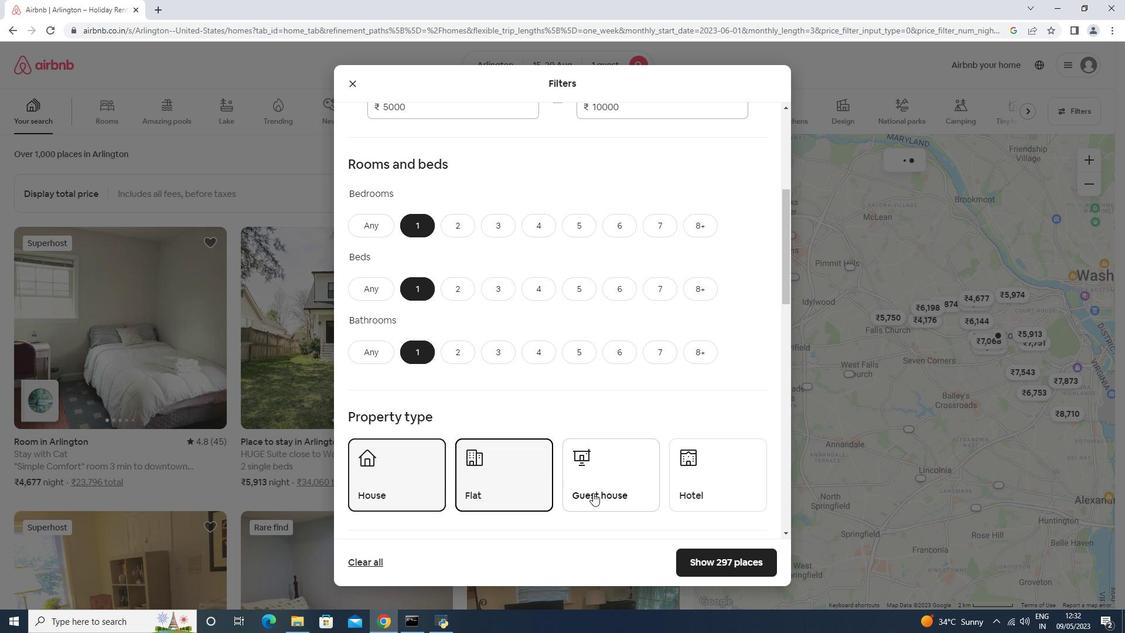 
Action: Mouse moved to (601, 492)
Screenshot: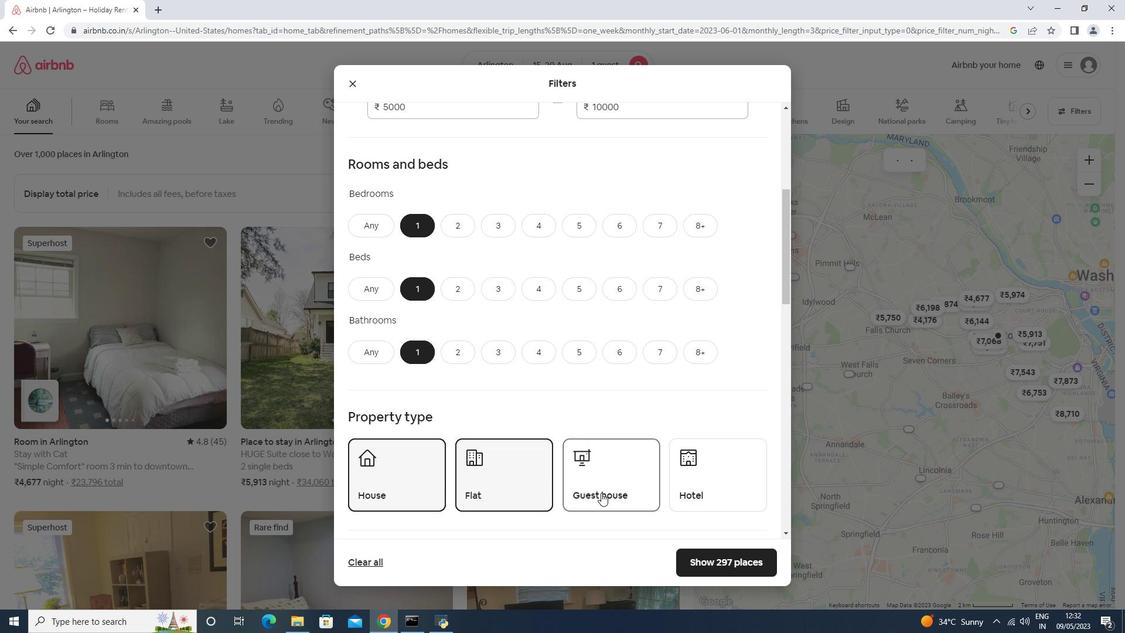 
Action: Mouse scrolled (601, 491) with delta (0, 0)
Screenshot: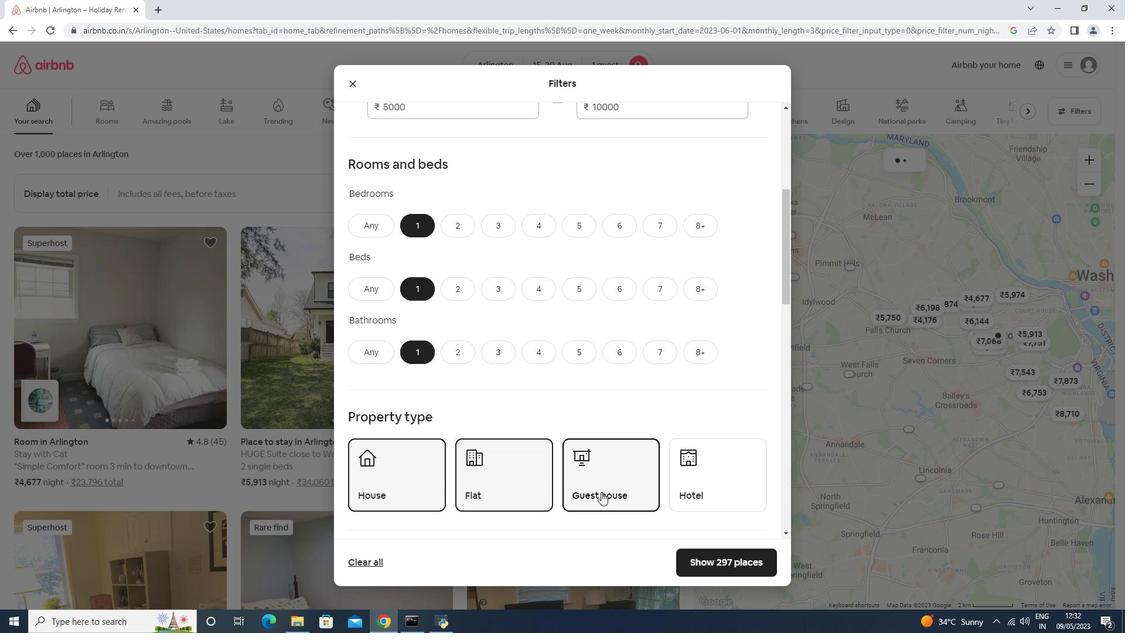 
Action: Mouse moved to (710, 403)
Screenshot: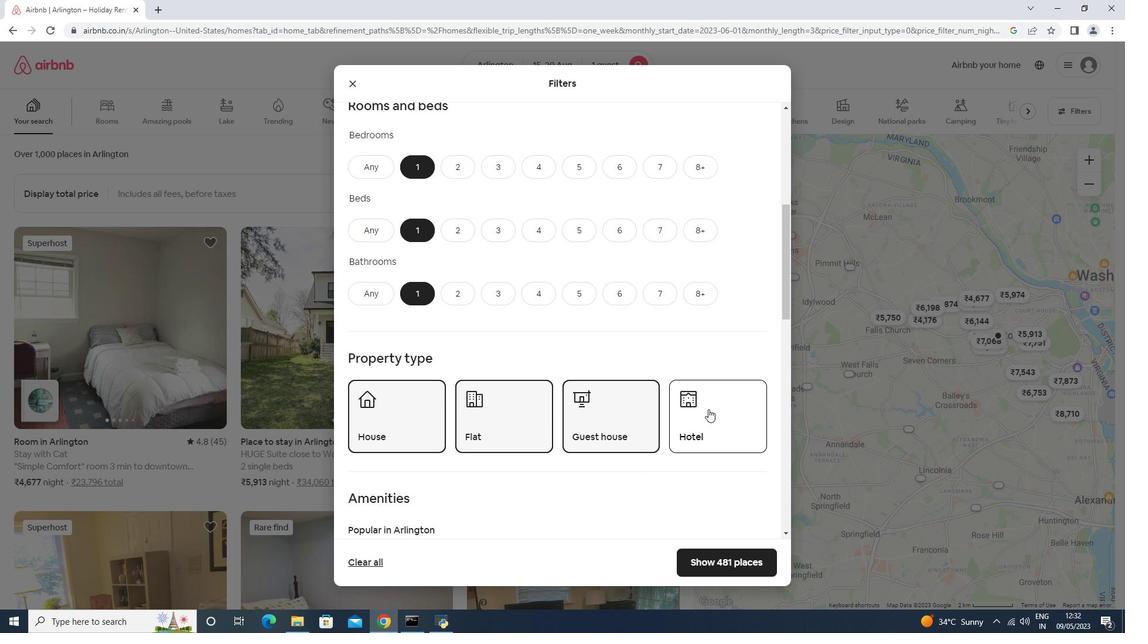 
Action: Mouse pressed left at (710, 403)
Screenshot: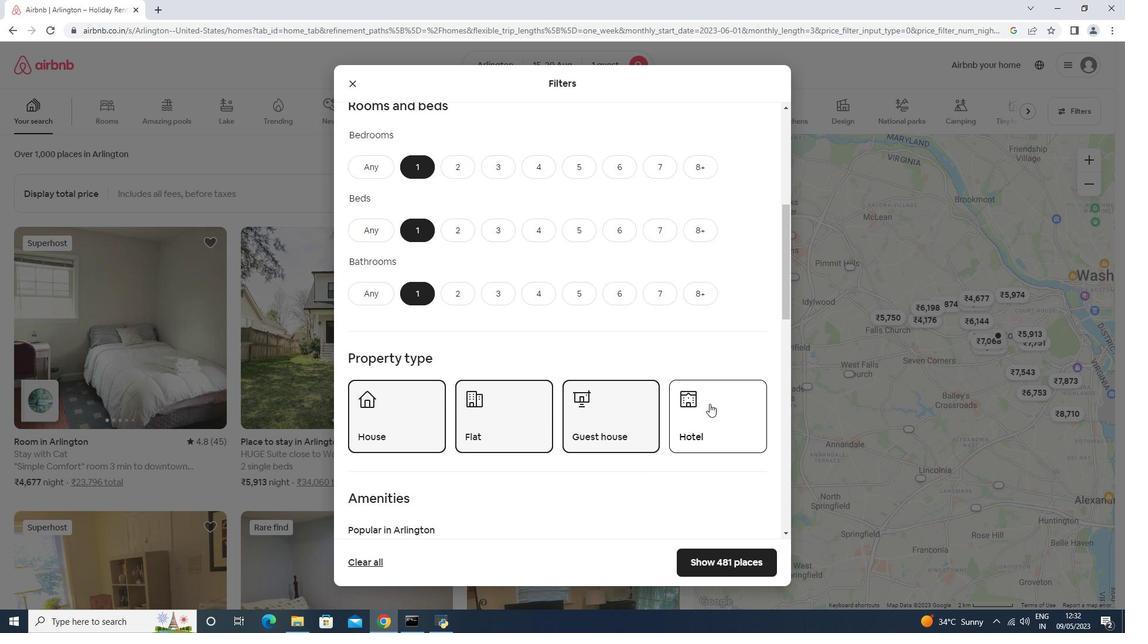 
Action: Mouse moved to (707, 393)
Screenshot: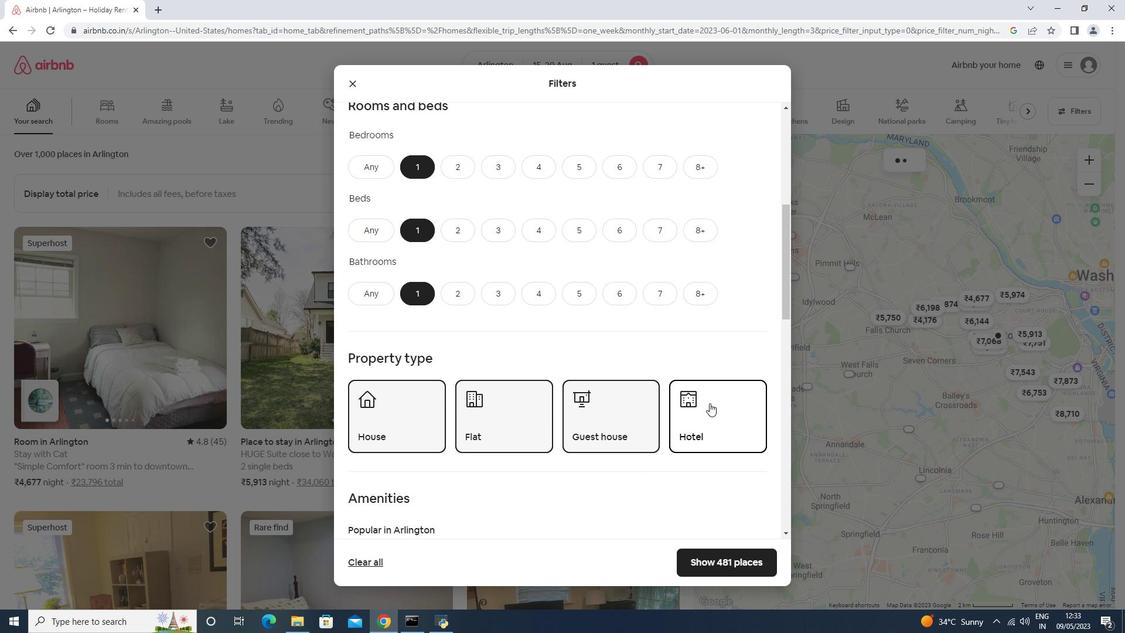 
Action: Mouse scrolled (707, 392) with delta (0, 0)
Screenshot: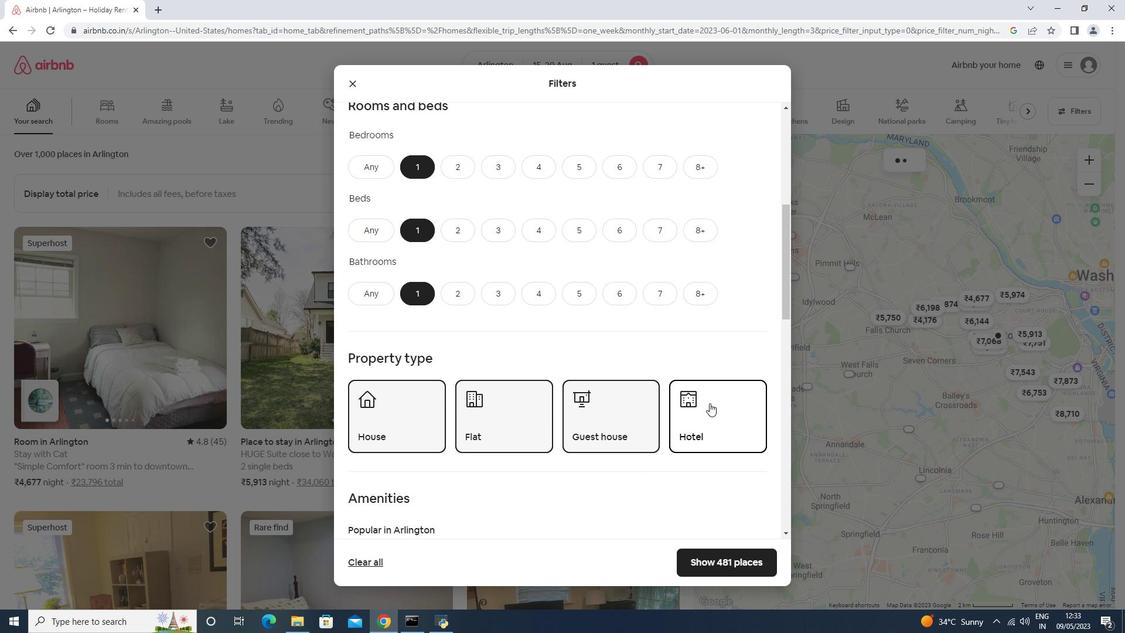 
Action: Mouse scrolled (707, 392) with delta (0, 0)
Screenshot: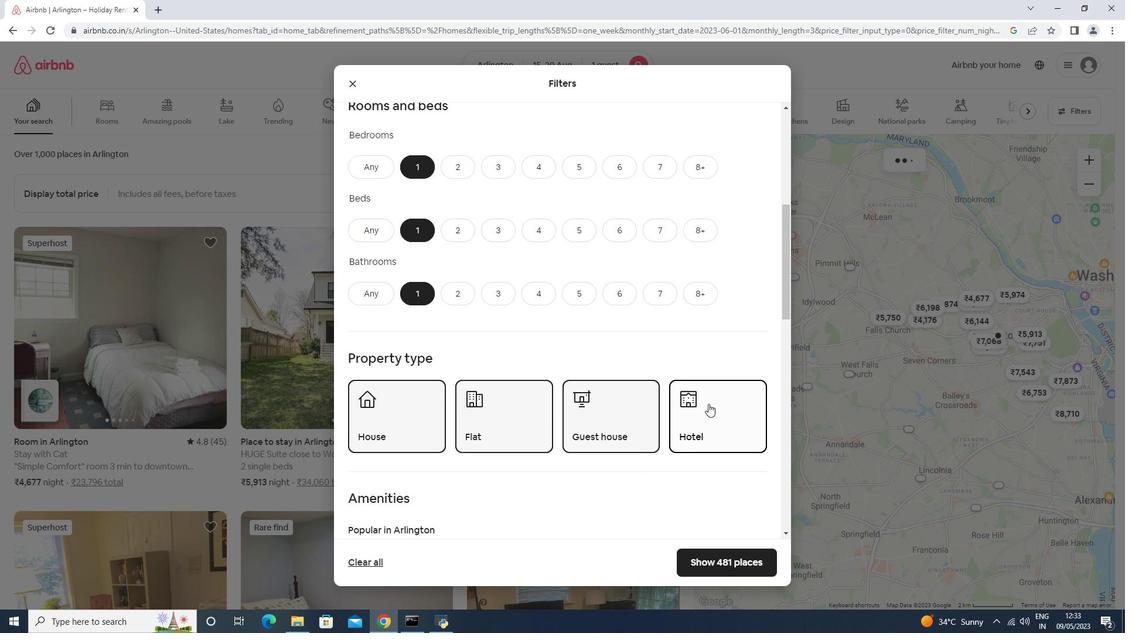 
Action: Mouse scrolled (707, 392) with delta (0, 0)
Screenshot: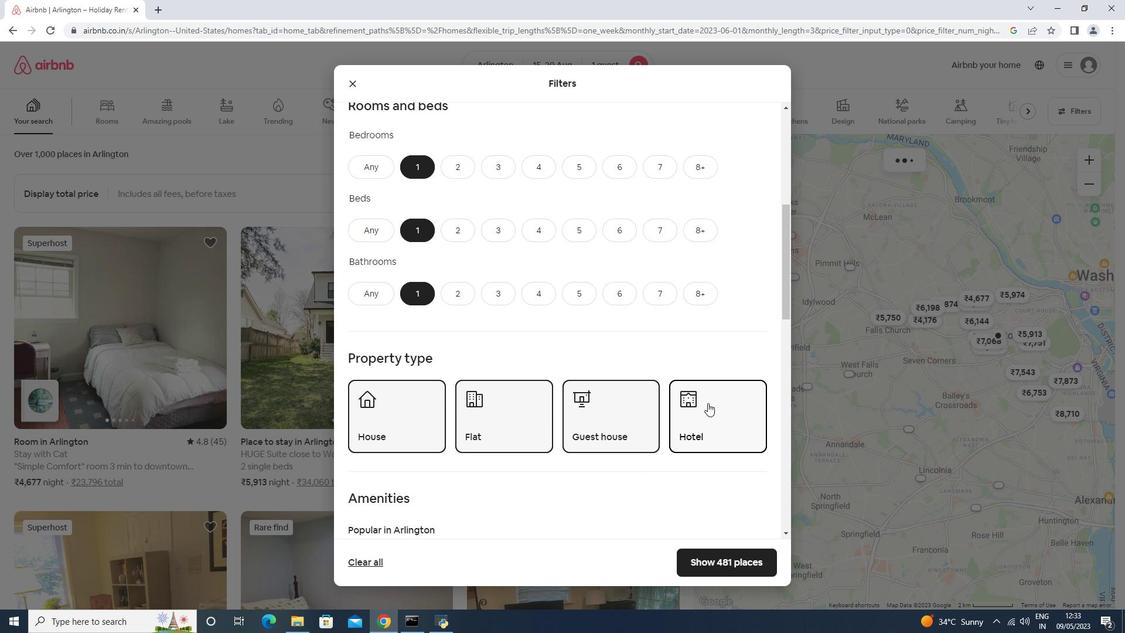 
Action: Mouse scrolled (707, 392) with delta (0, 0)
Screenshot: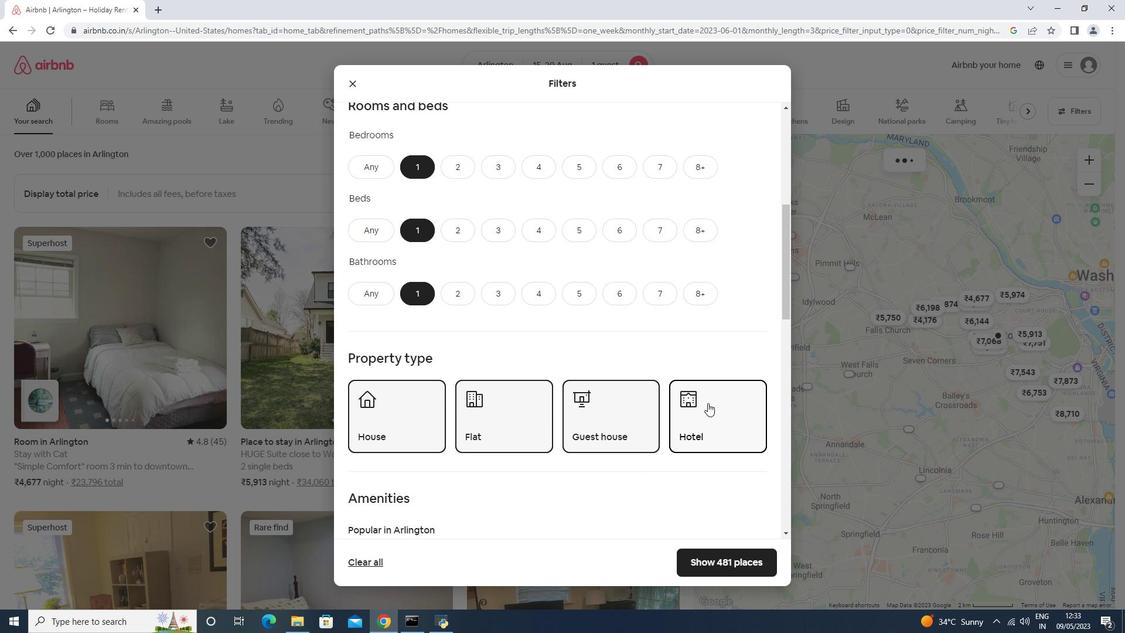 
Action: Mouse scrolled (707, 392) with delta (0, 0)
Screenshot: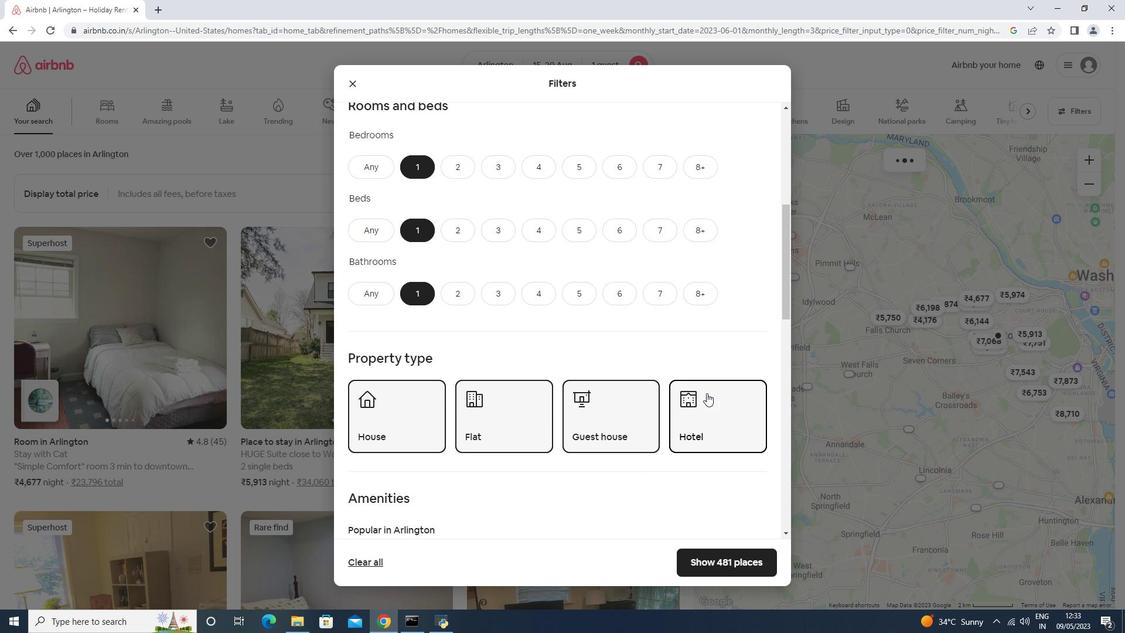 
Action: Mouse scrolled (707, 392) with delta (0, 0)
Screenshot: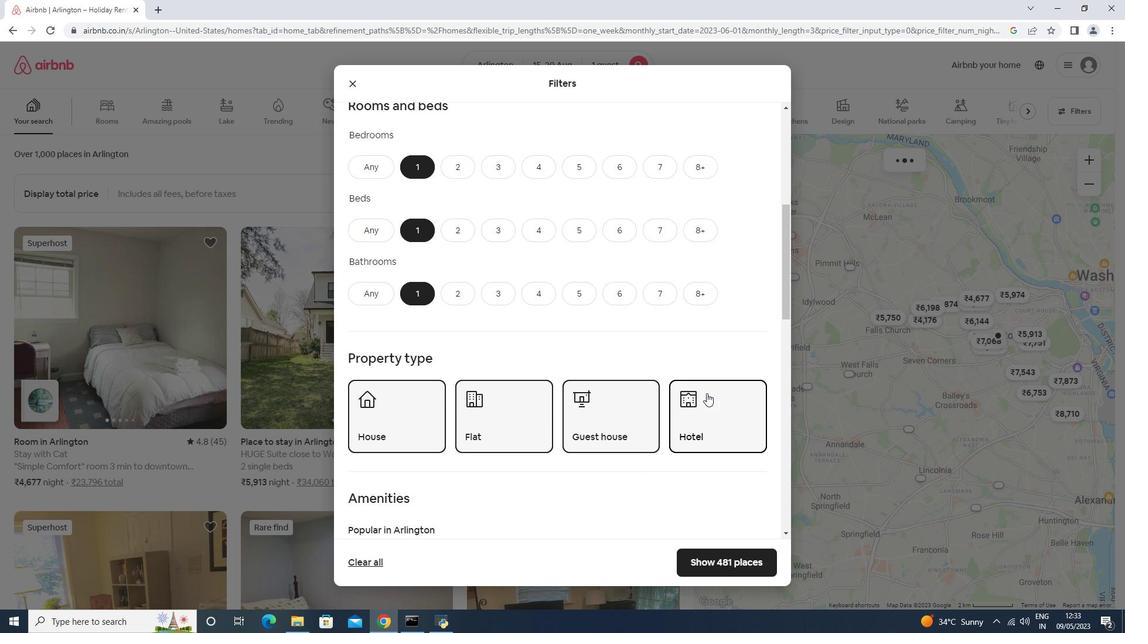 
Action: Mouse moved to (745, 413)
Screenshot: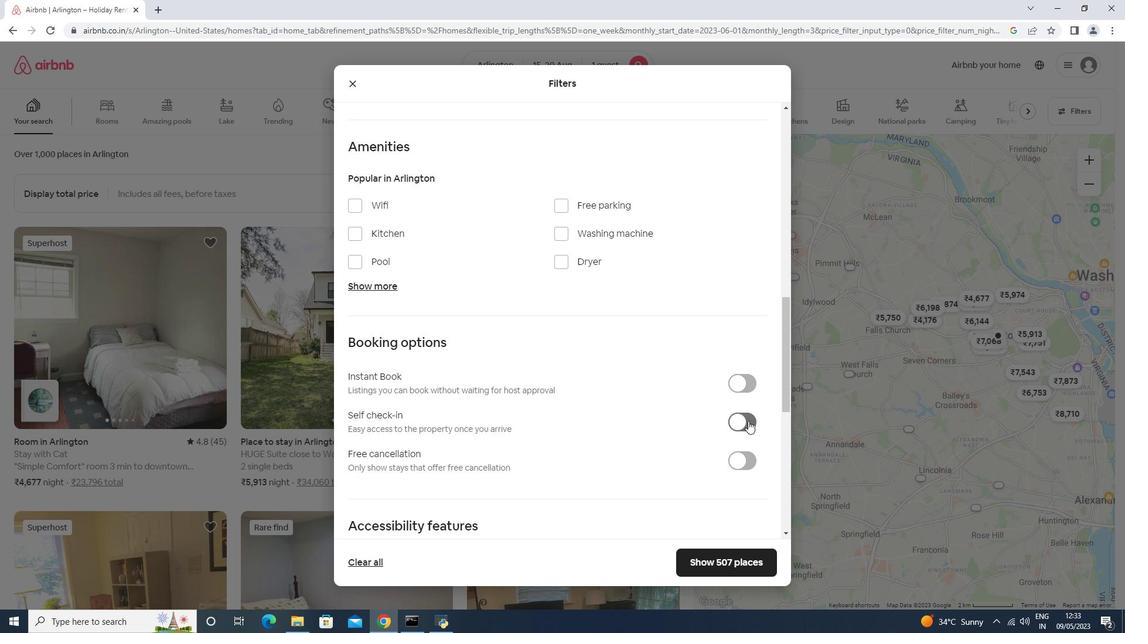 
Action: Mouse pressed left at (745, 413)
Screenshot: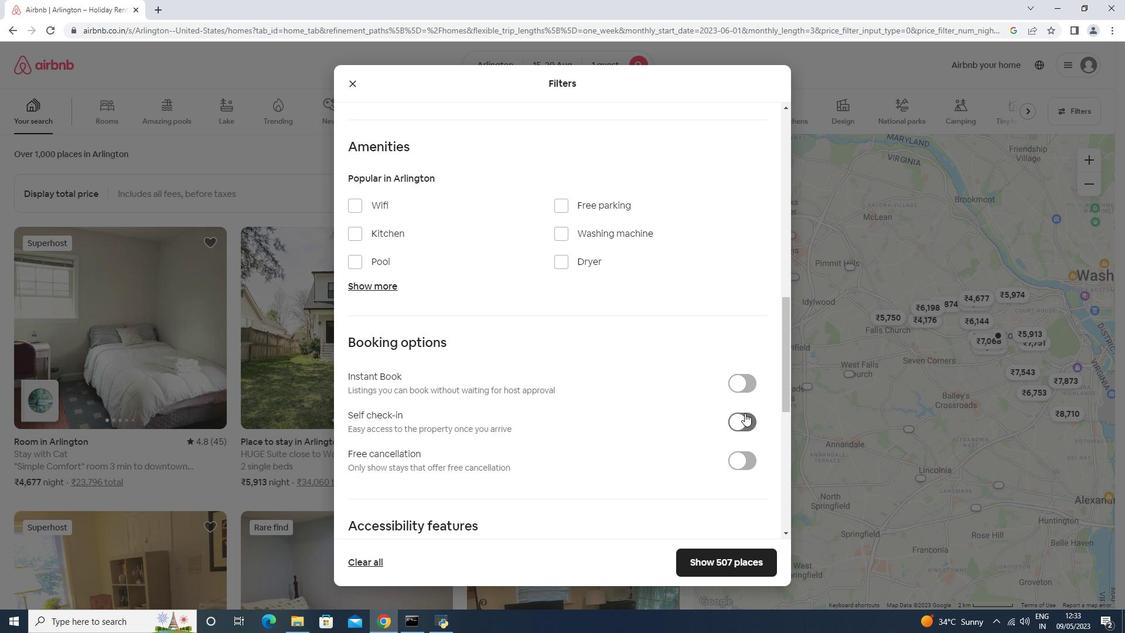 
Action: Mouse moved to (745, 411)
Screenshot: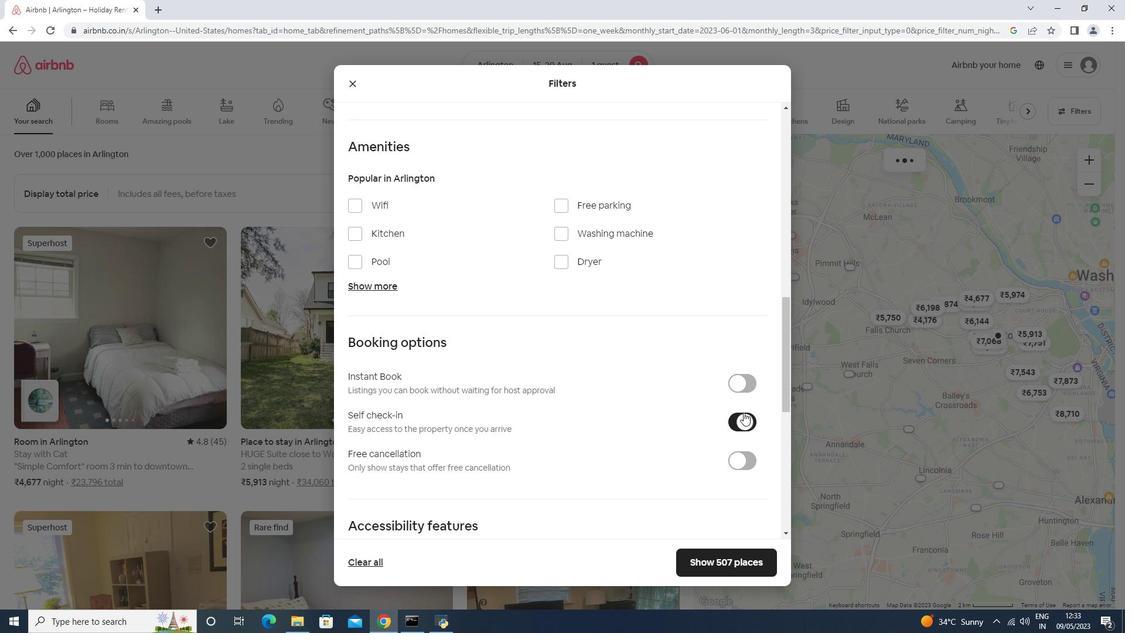 
Action: Mouse scrolled (745, 410) with delta (0, 0)
Screenshot: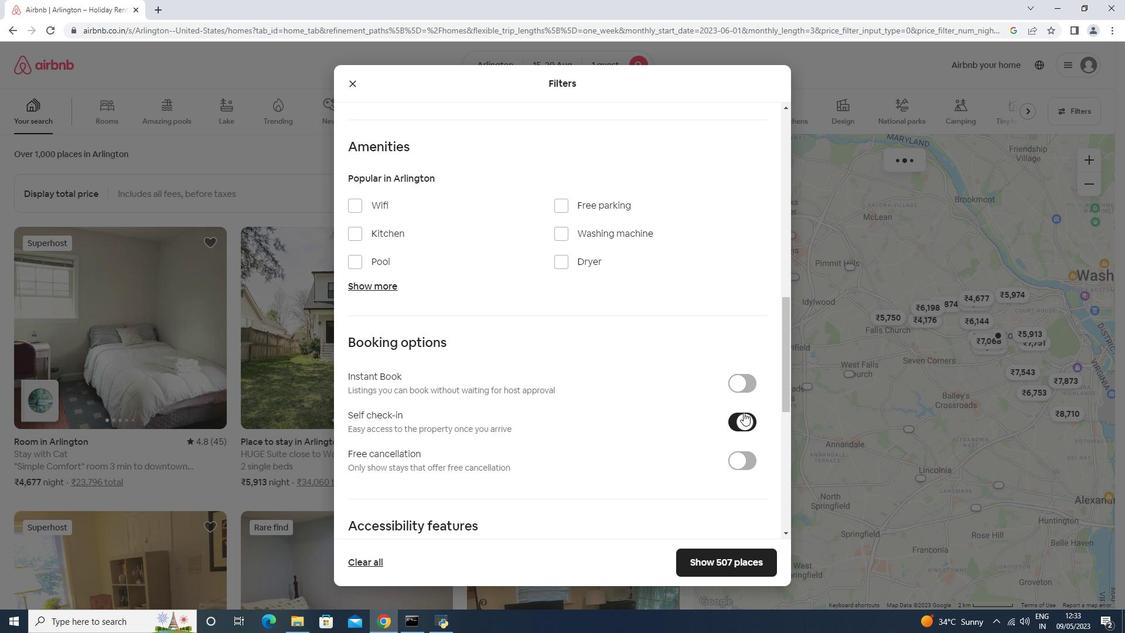 
Action: Mouse scrolled (745, 410) with delta (0, 0)
Screenshot: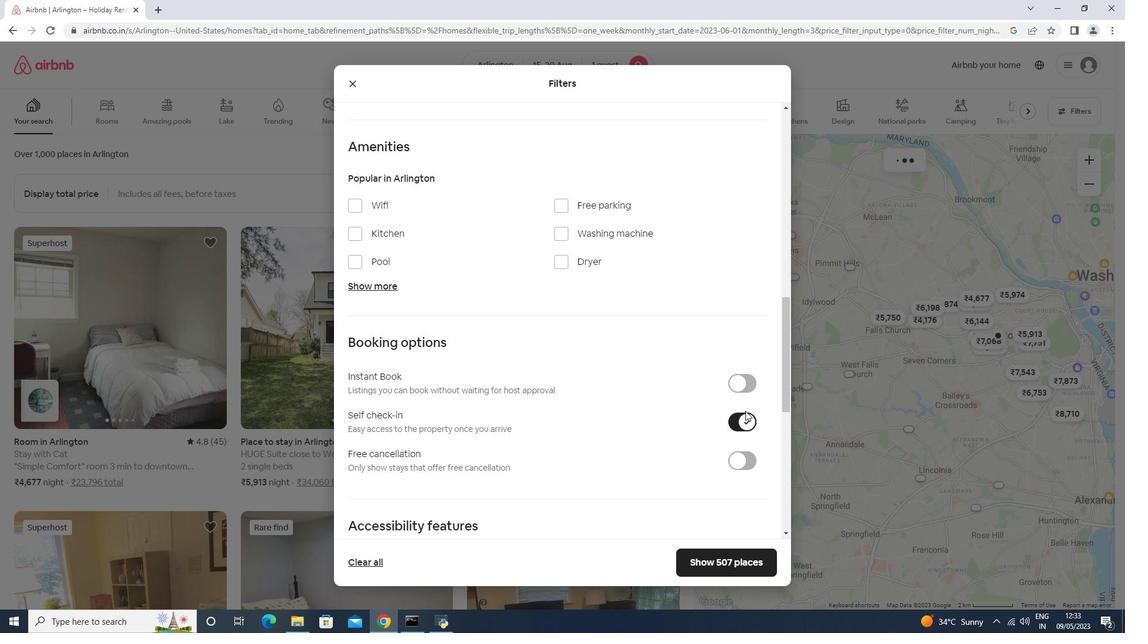 
Action: Mouse scrolled (745, 410) with delta (0, 0)
Screenshot: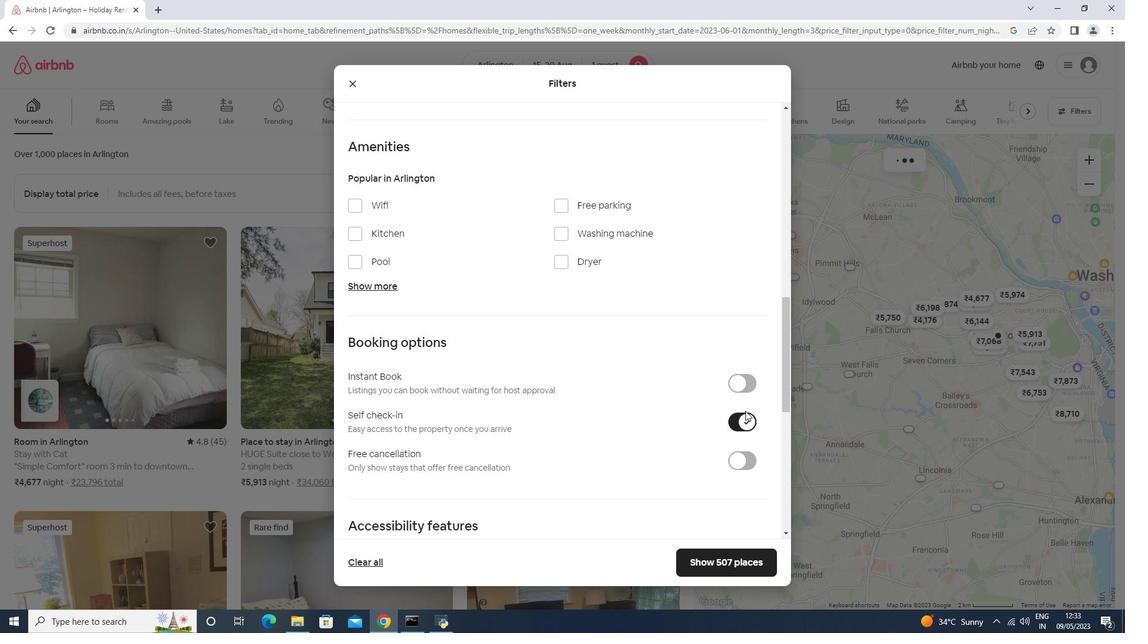 
Action: Mouse scrolled (745, 410) with delta (0, 0)
Screenshot: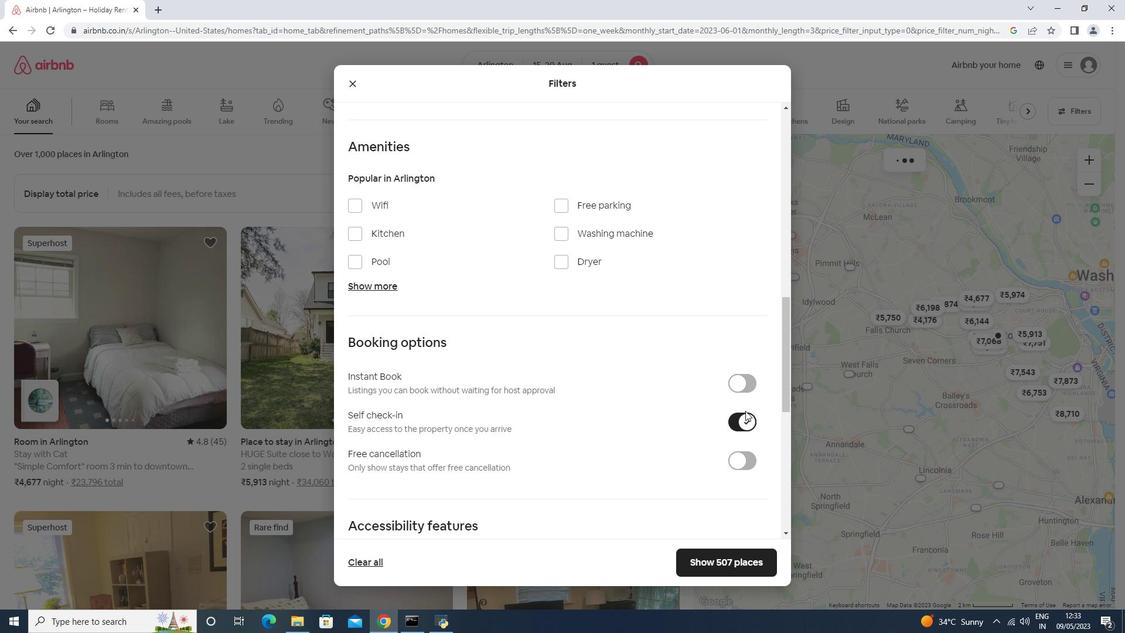 
Action: Mouse scrolled (745, 410) with delta (0, 0)
Screenshot: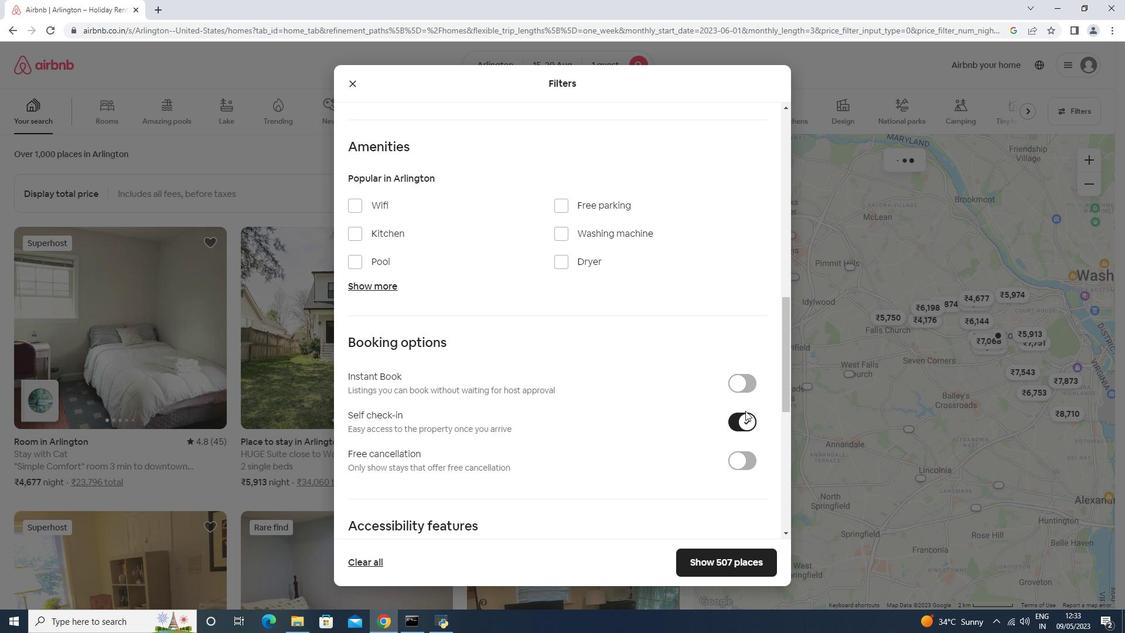 
Action: Mouse scrolled (745, 410) with delta (0, 0)
Screenshot: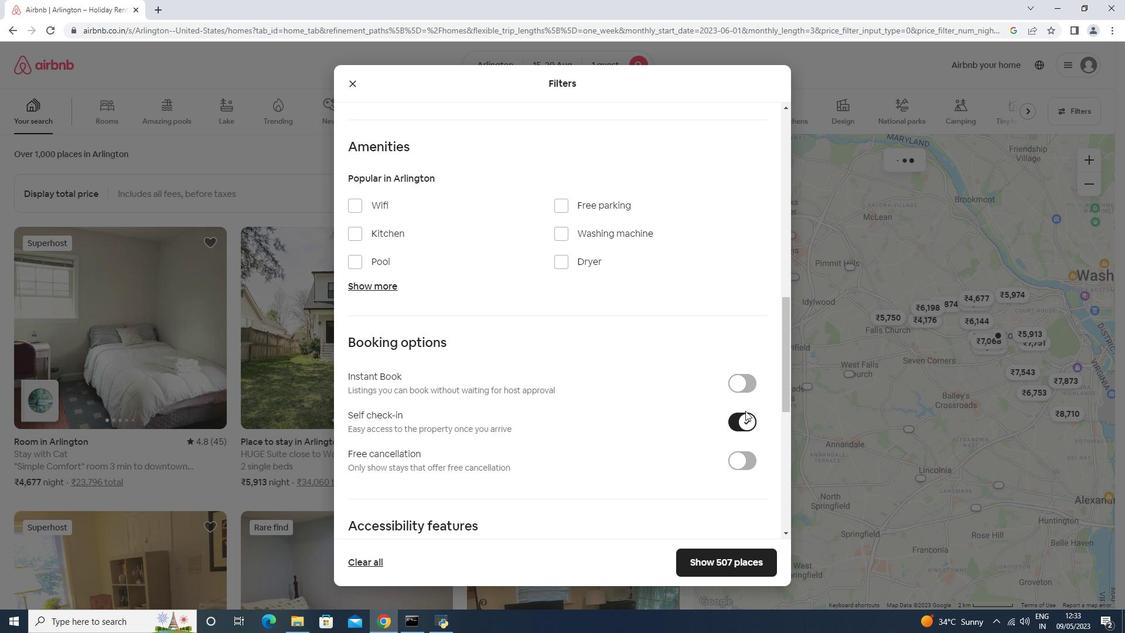 
Action: Mouse scrolled (745, 410) with delta (0, 0)
Screenshot: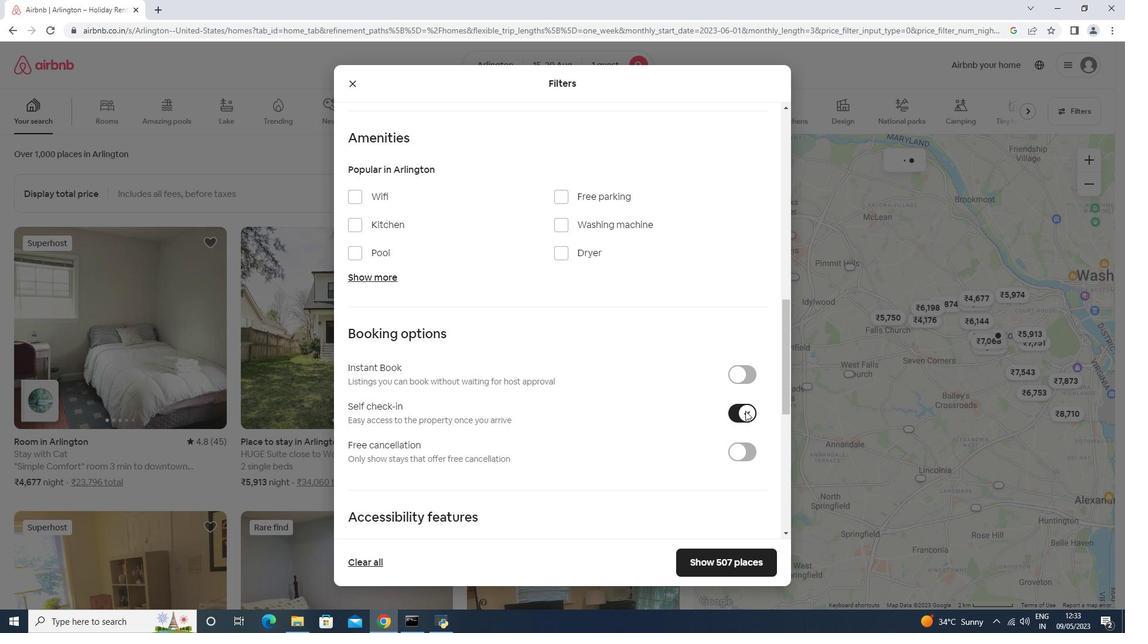 
Action: Mouse scrolled (745, 410) with delta (0, 0)
Screenshot: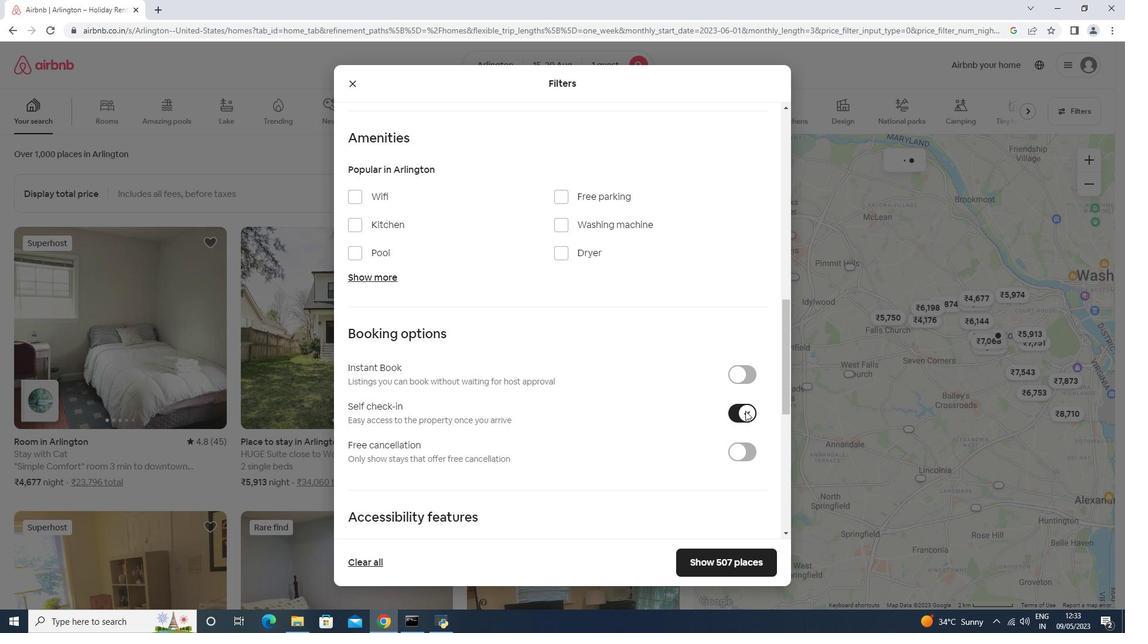 
Action: Mouse moved to (734, 419)
Screenshot: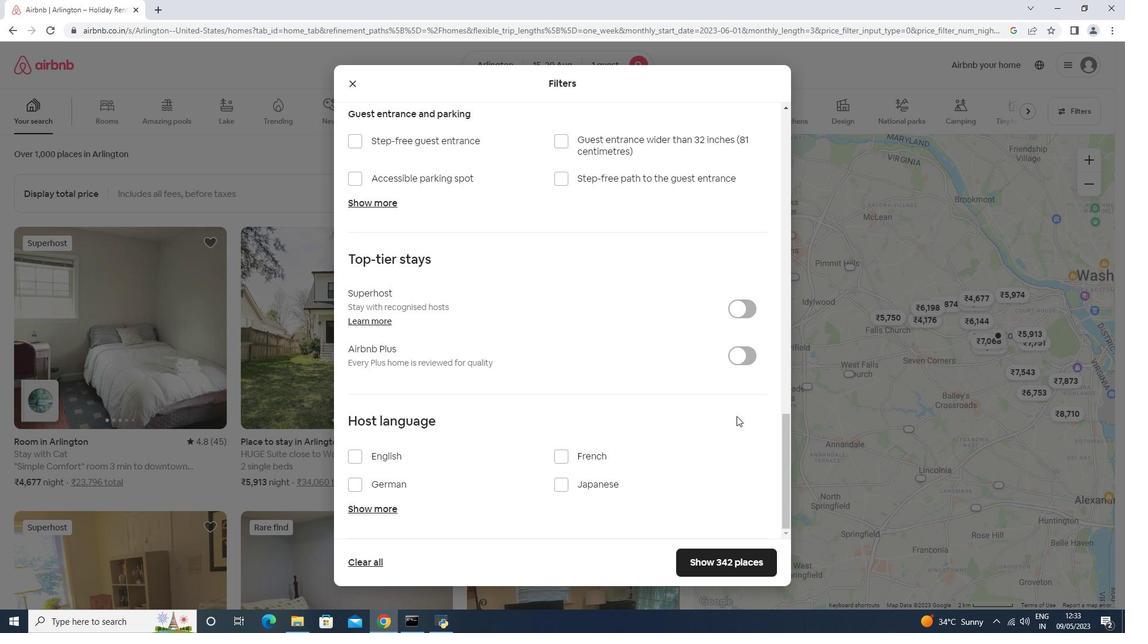 
Action: Mouse scrolled (735, 418) with delta (0, 0)
Screenshot: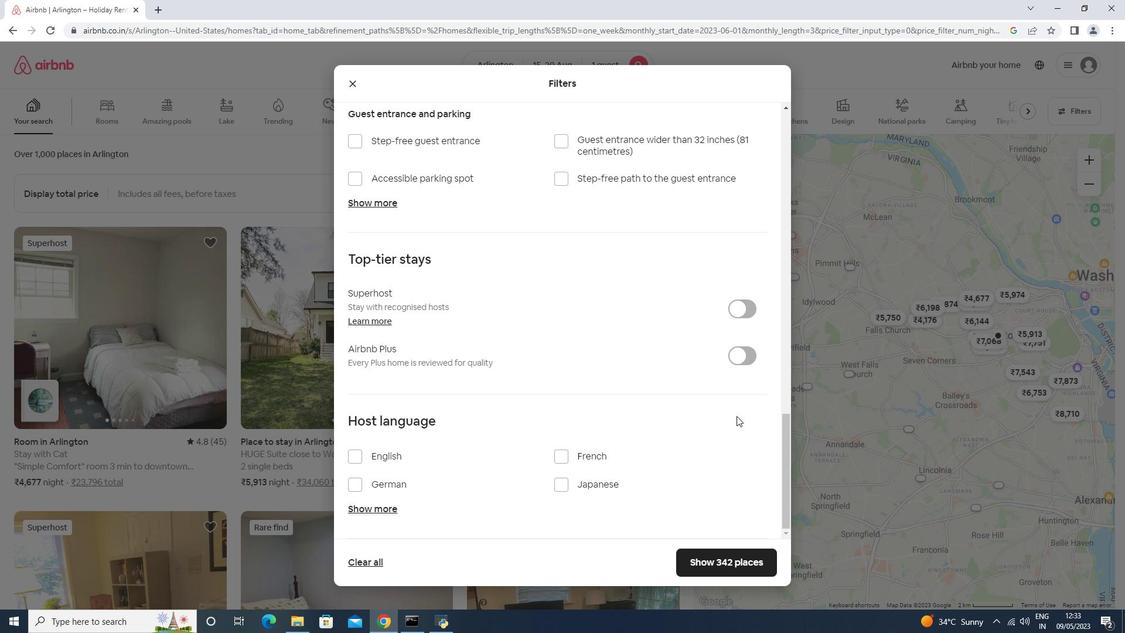 
Action: Mouse moved to (734, 420)
Screenshot: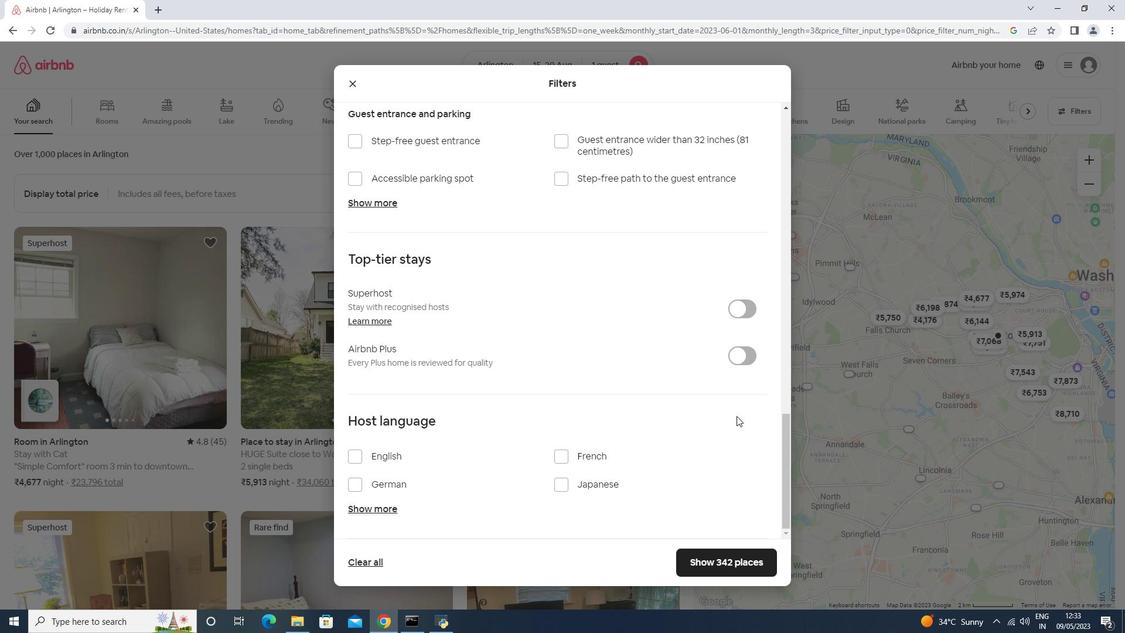 
Action: Mouse scrolled (734, 419) with delta (0, 0)
Screenshot: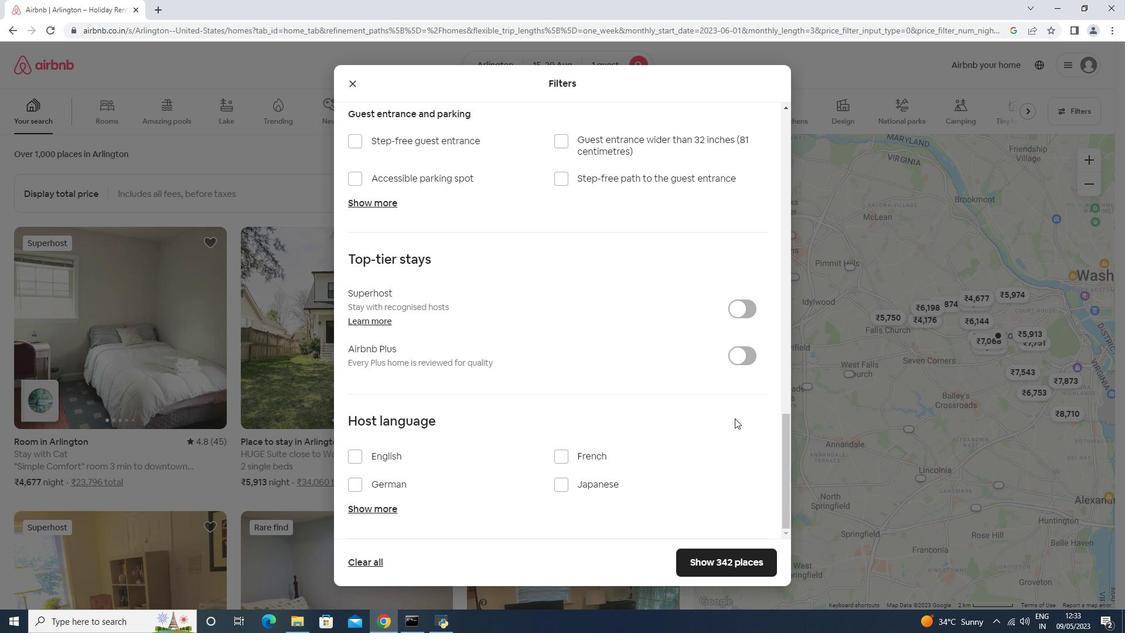 
Action: Mouse moved to (725, 425)
Screenshot: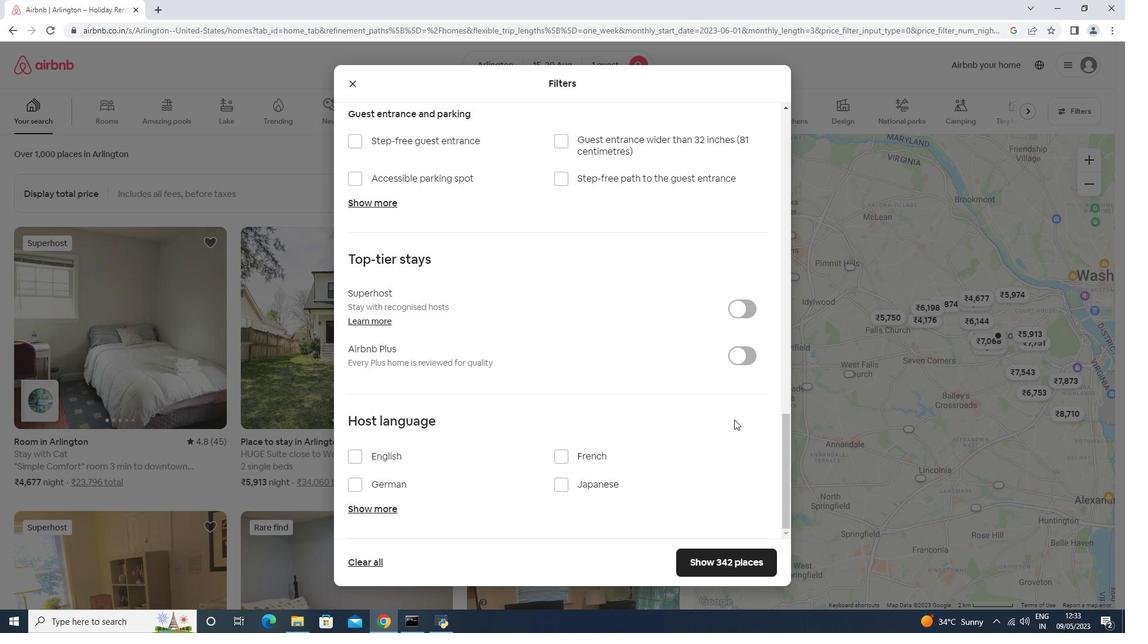 
Action: Mouse scrolled (734, 419) with delta (0, 0)
Screenshot: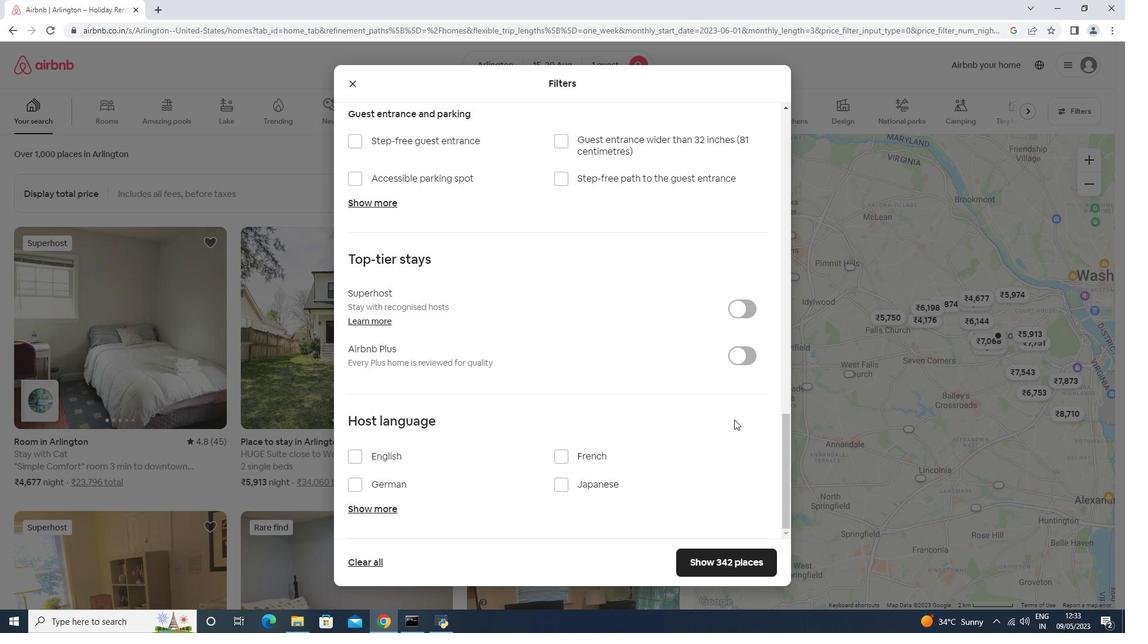 
Action: Mouse moved to (632, 440)
Screenshot: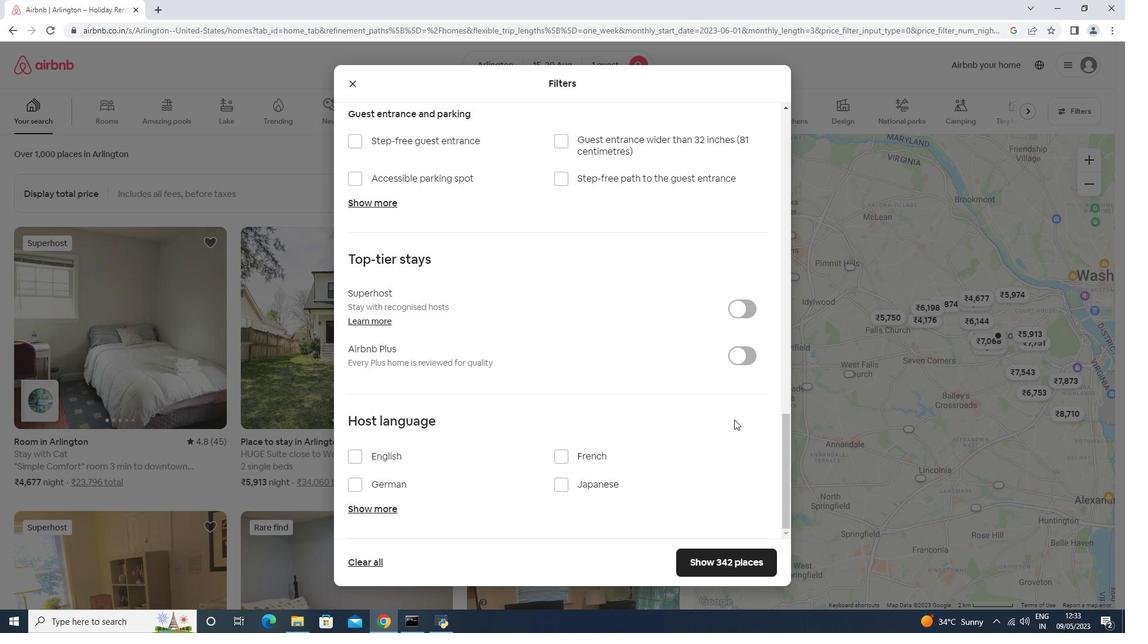 
Action: Mouse scrolled (734, 419) with delta (0, 0)
Screenshot: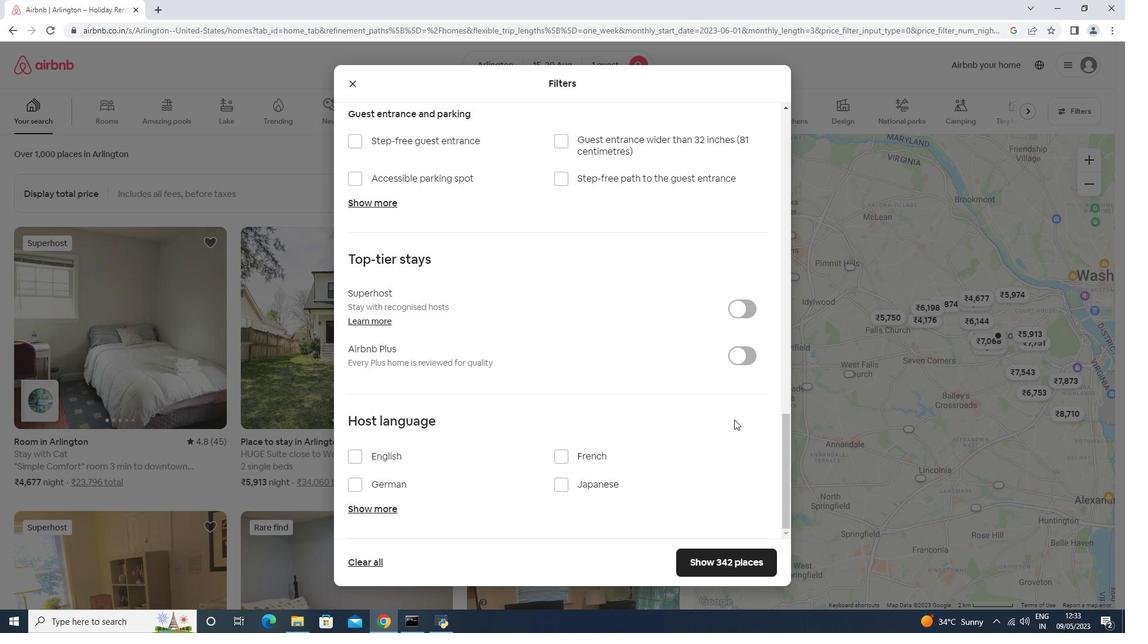 
Action: Mouse moved to (555, 440)
Screenshot: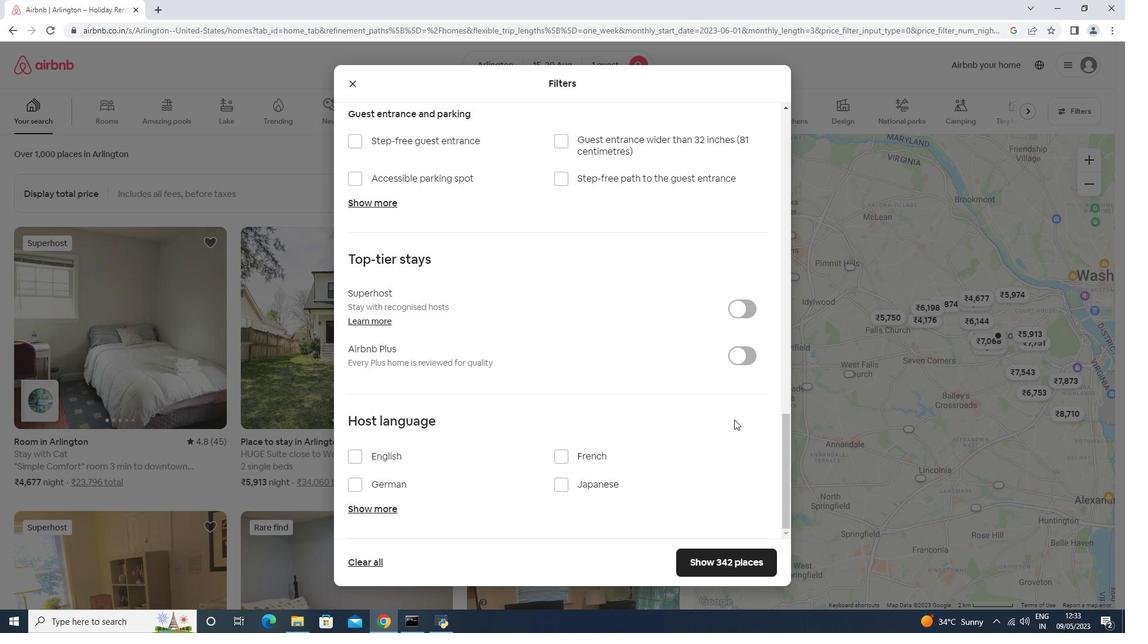 
Action: Mouse scrolled (734, 419) with delta (0, 0)
Screenshot: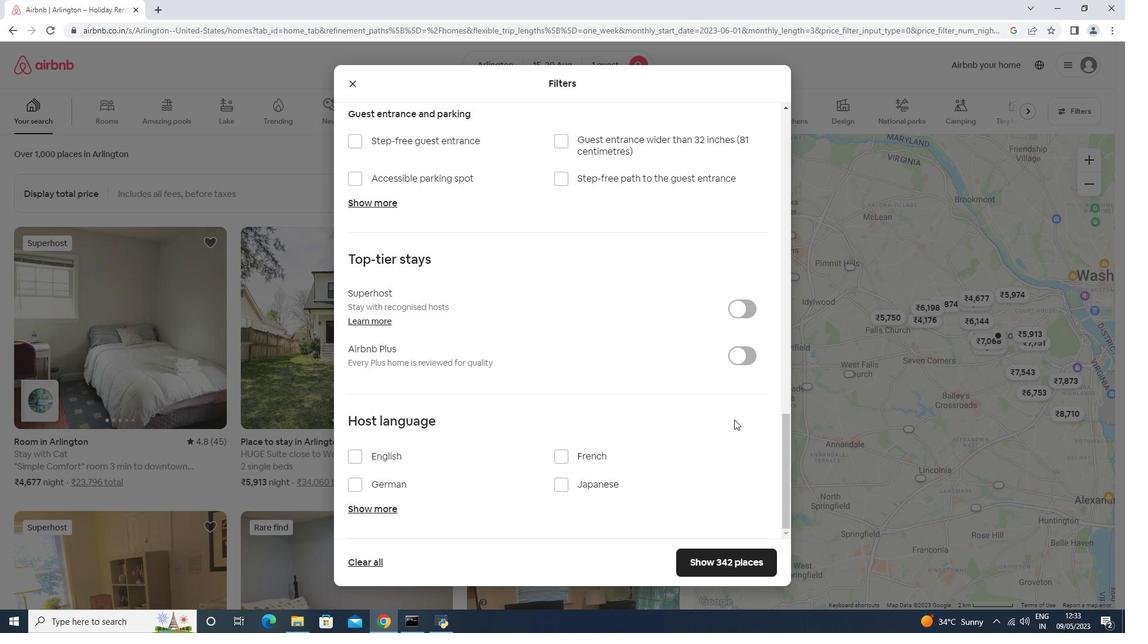 
Action: Mouse moved to (527, 441)
Screenshot: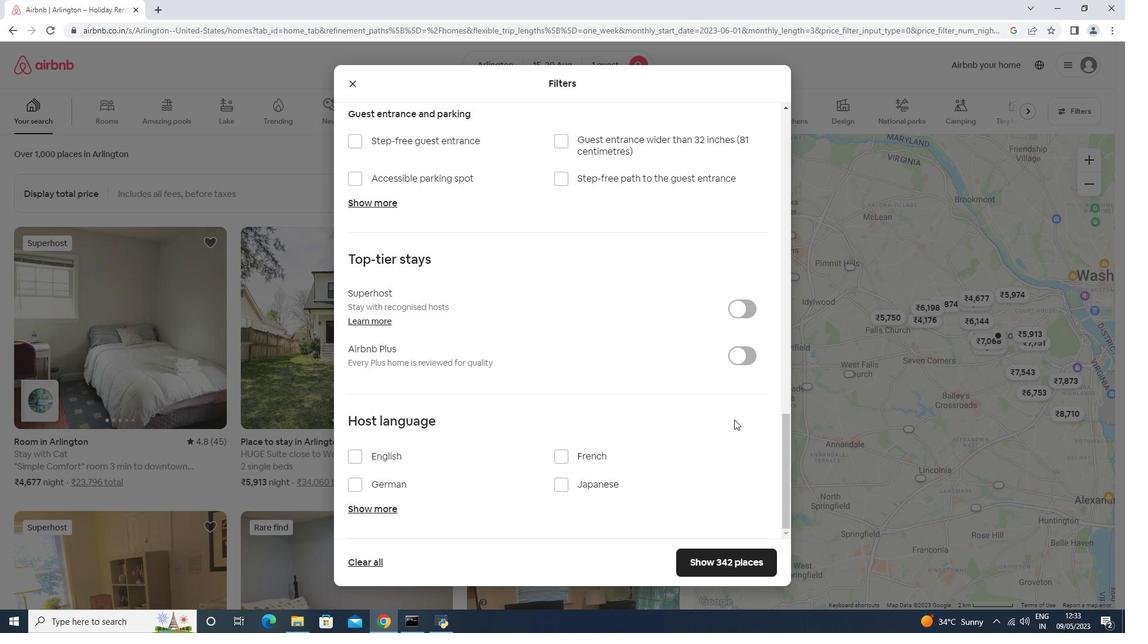
Action: Mouse scrolled (734, 419) with delta (0, 0)
Screenshot: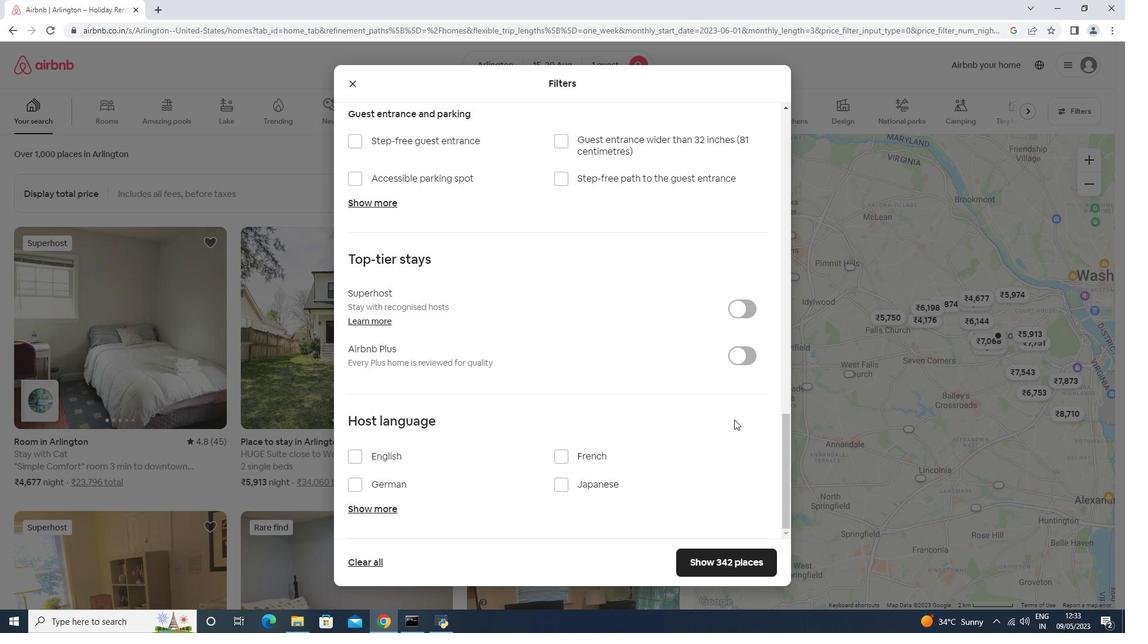 
Action: Mouse moved to (442, 452)
Screenshot: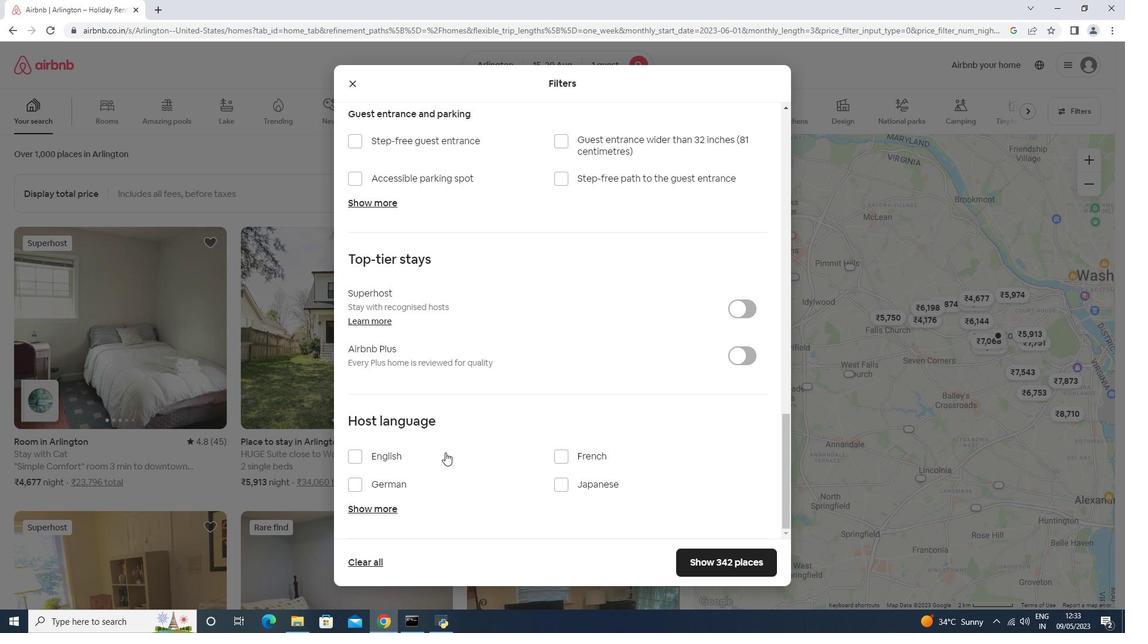
Action: Mouse pressed left at (442, 452)
Screenshot: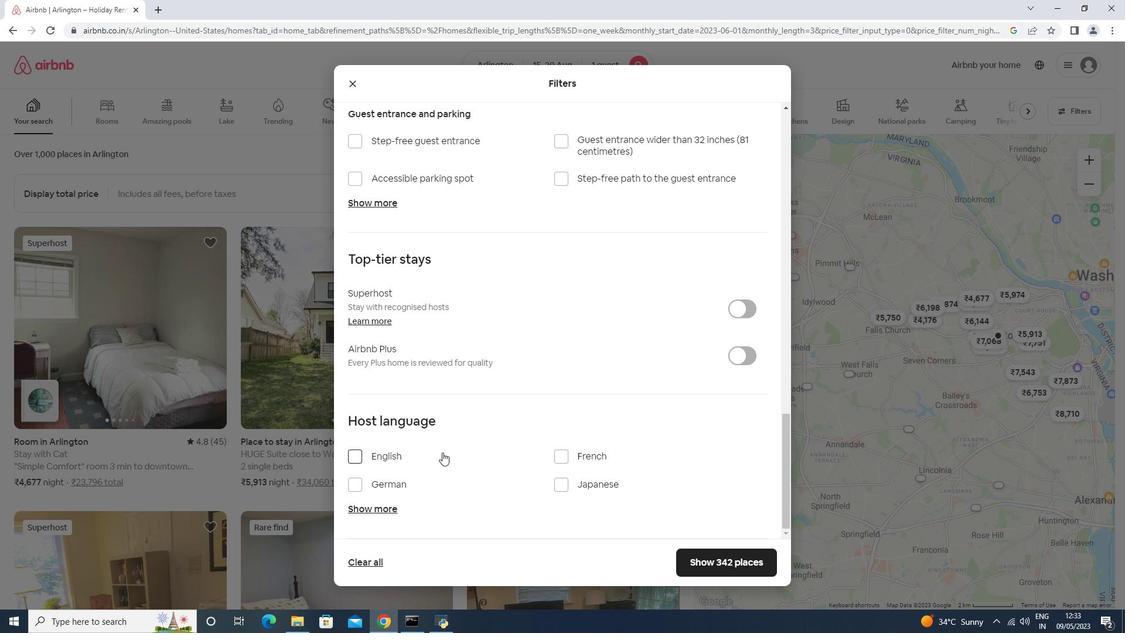 
Action: Mouse moved to (708, 555)
Screenshot: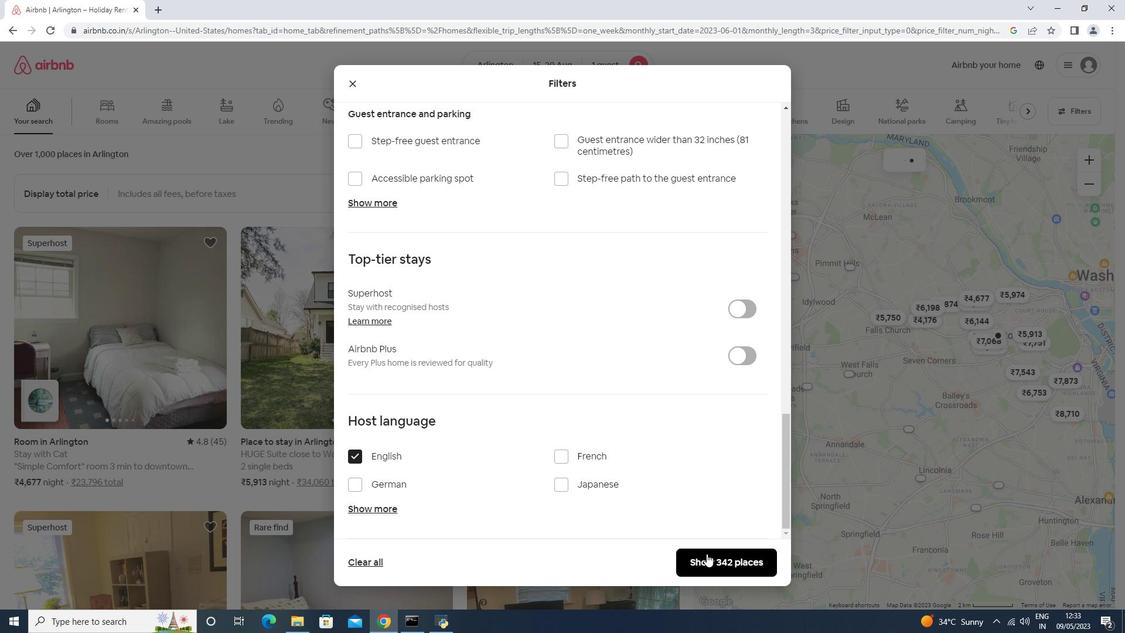 
Action: Mouse pressed left at (708, 555)
Screenshot: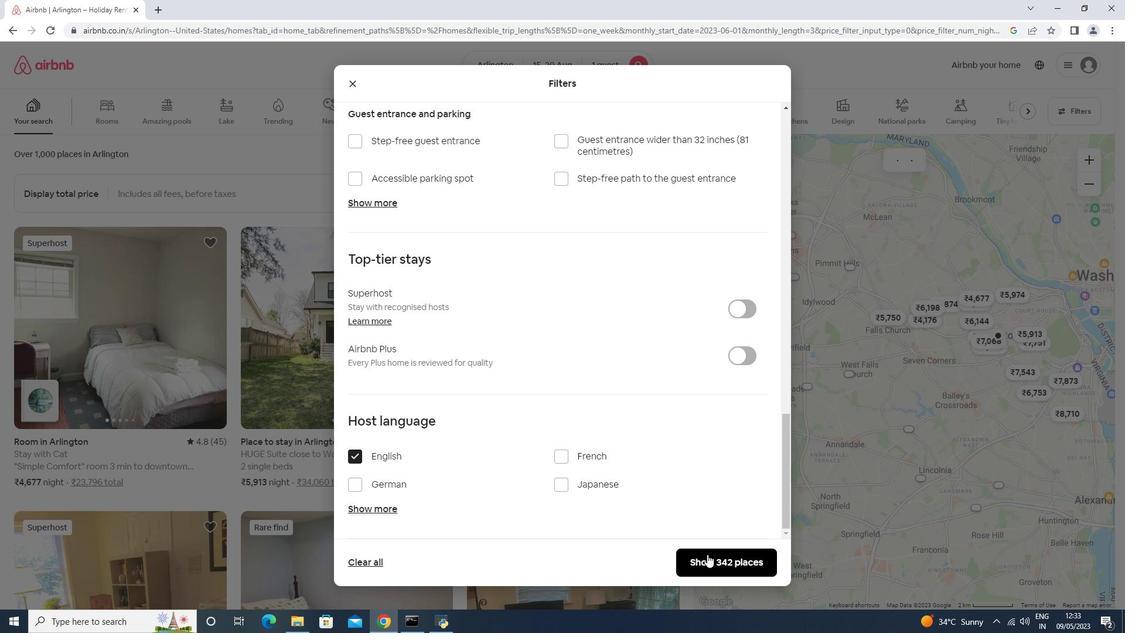 
Action: Mouse moved to (708, 552)
Screenshot: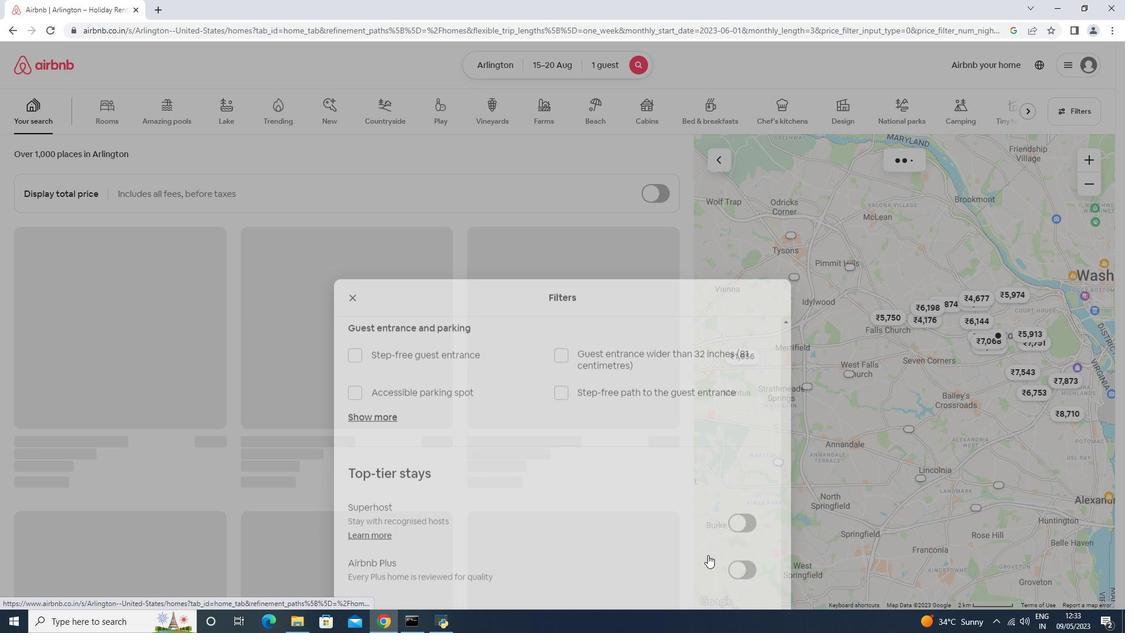
